 Task: Learn more about a business.
Action: Mouse moved to (931, 123)
Screenshot: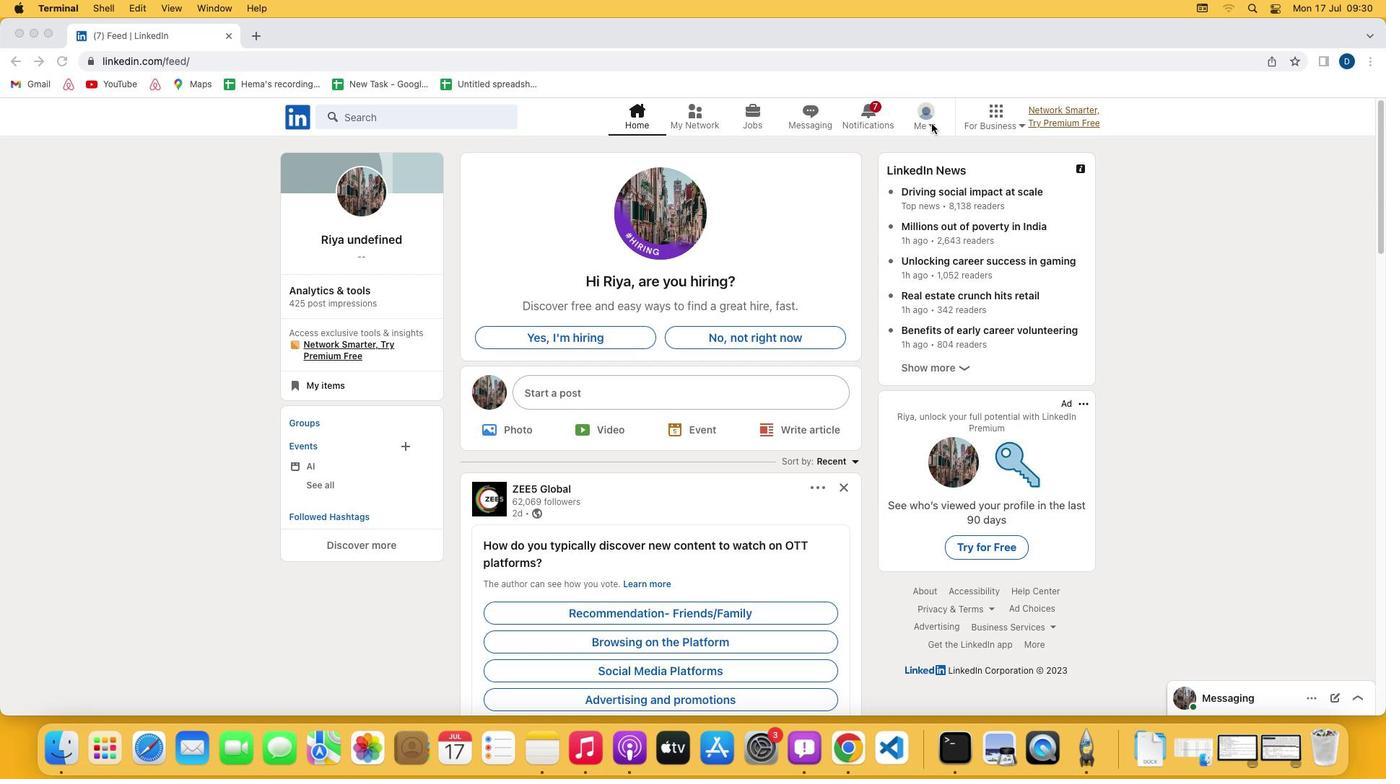 
Action: Mouse pressed left at (931, 123)
Screenshot: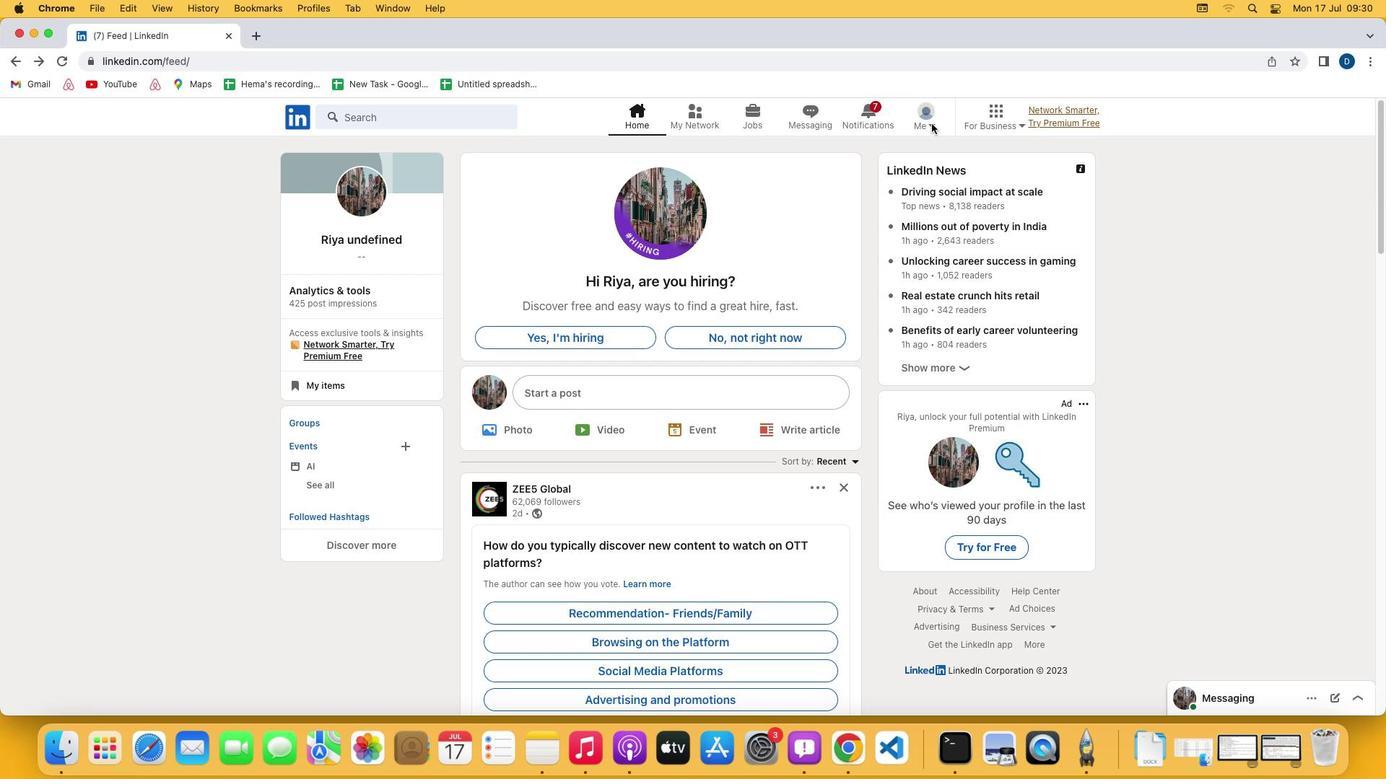 
Action: Mouse pressed left at (931, 123)
Screenshot: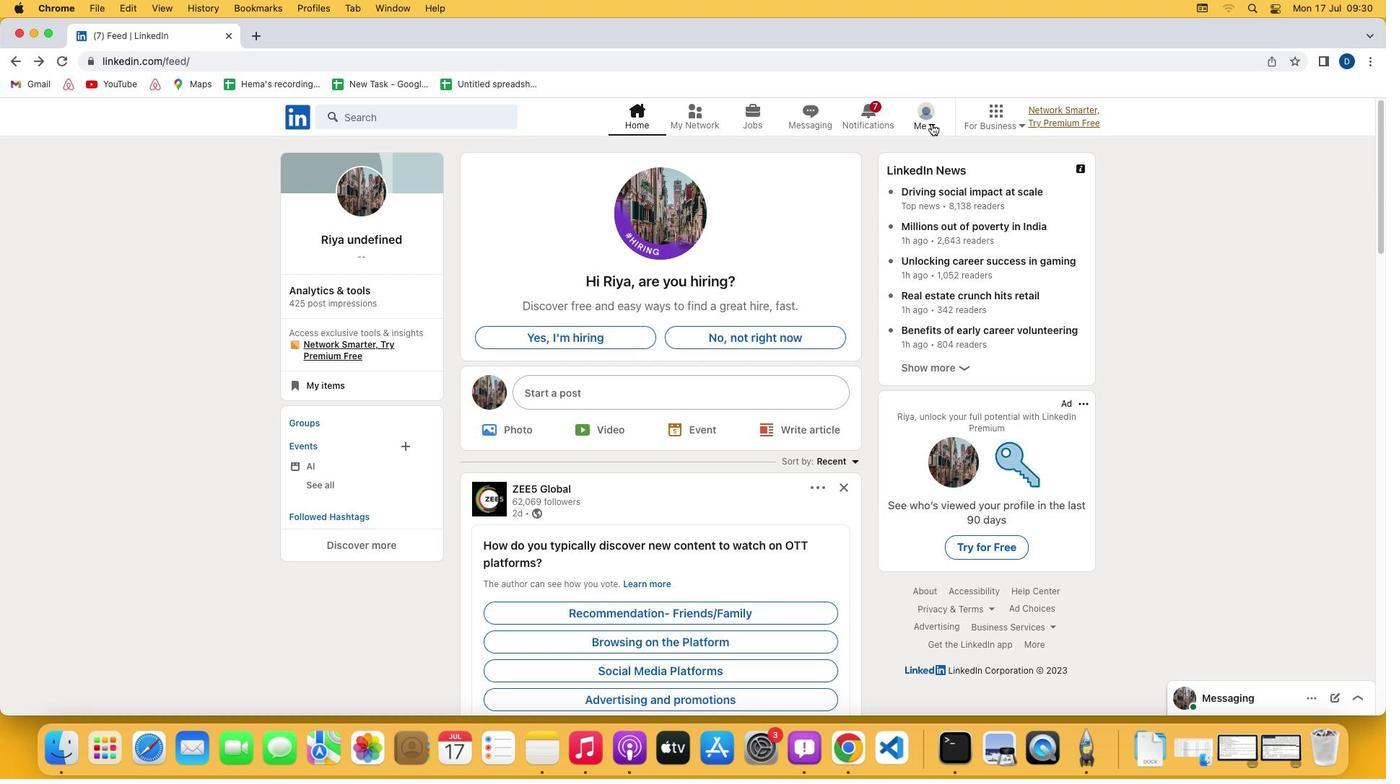 
Action: Mouse moved to (800, 272)
Screenshot: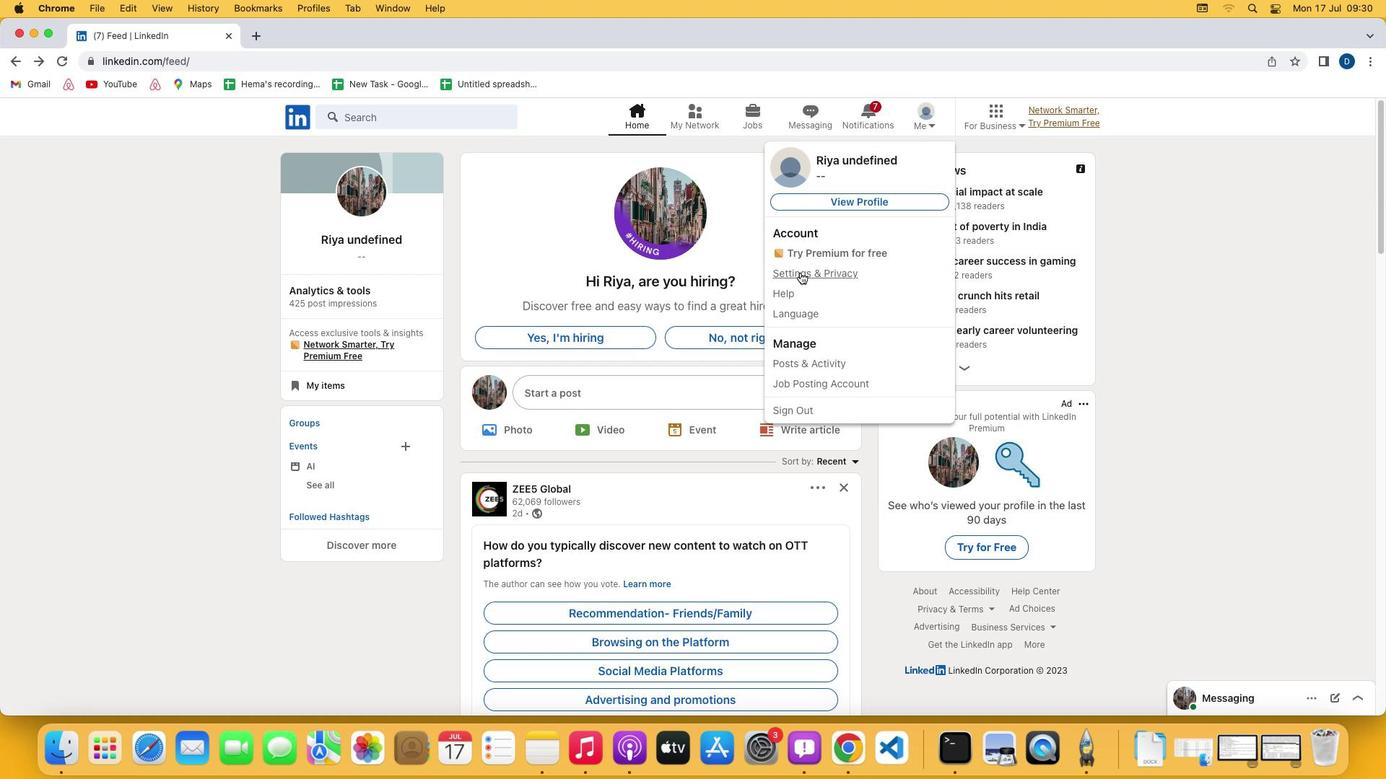 
Action: Mouse pressed left at (800, 272)
Screenshot: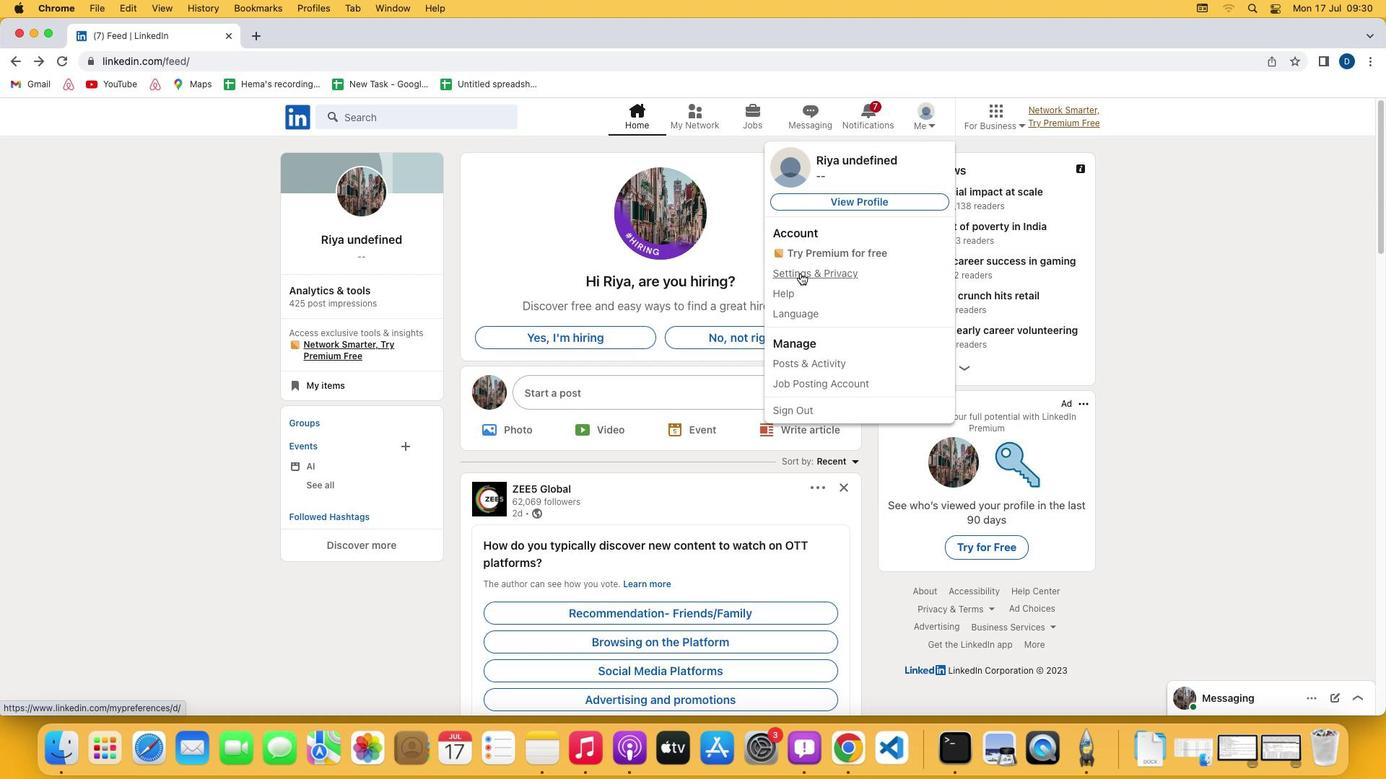 
Action: Mouse moved to (726, 459)
Screenshot: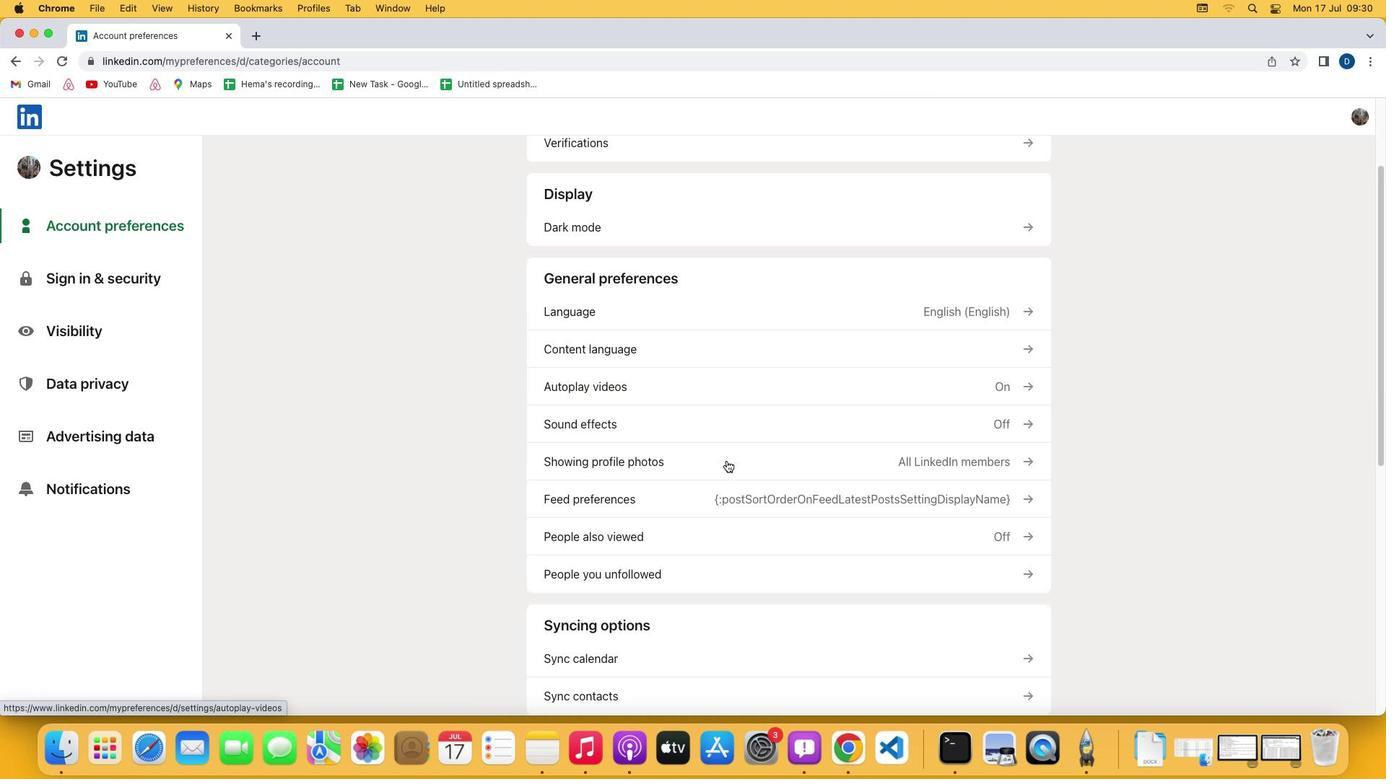 
Action: Mouse scrolled (726, 459) with delta (0, 0)
Screenshot: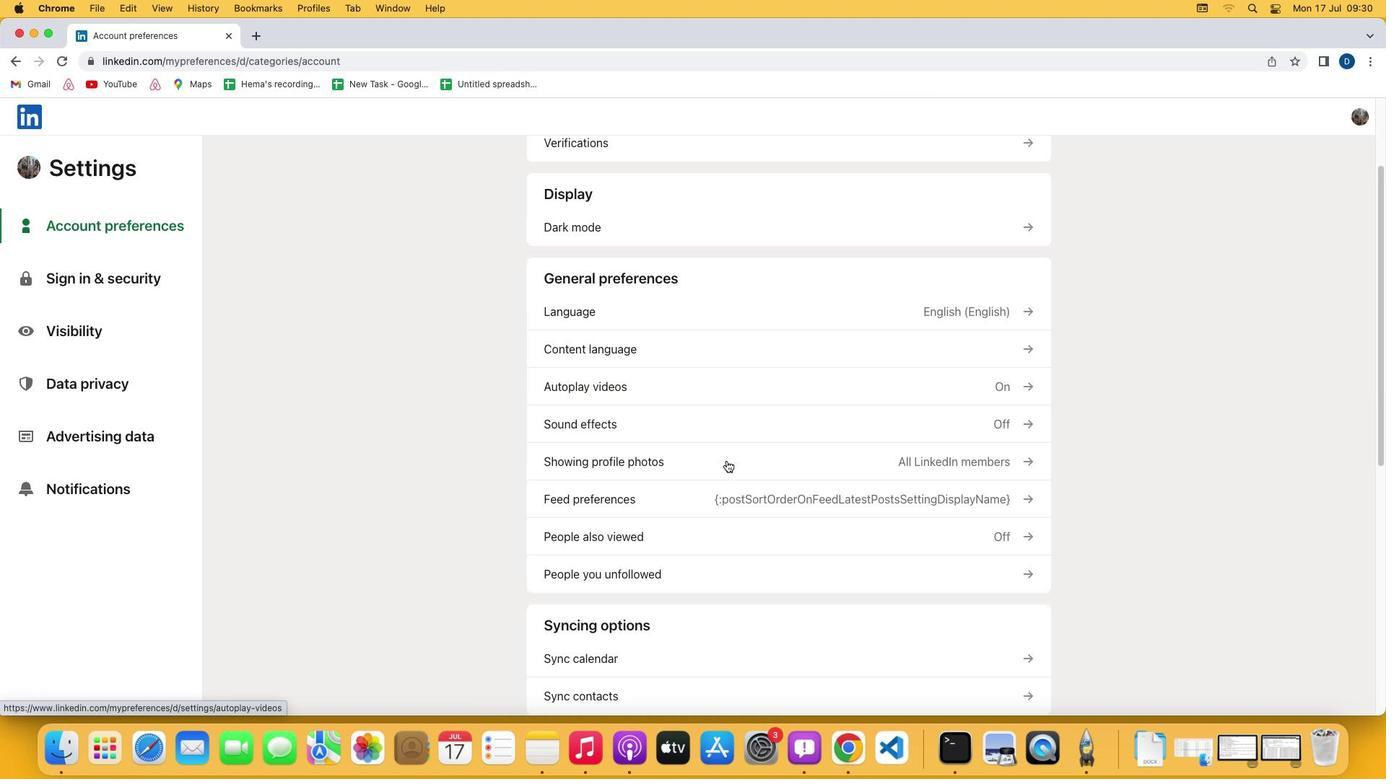 
Action: Mouse moved to (726, 459)
Screenshot: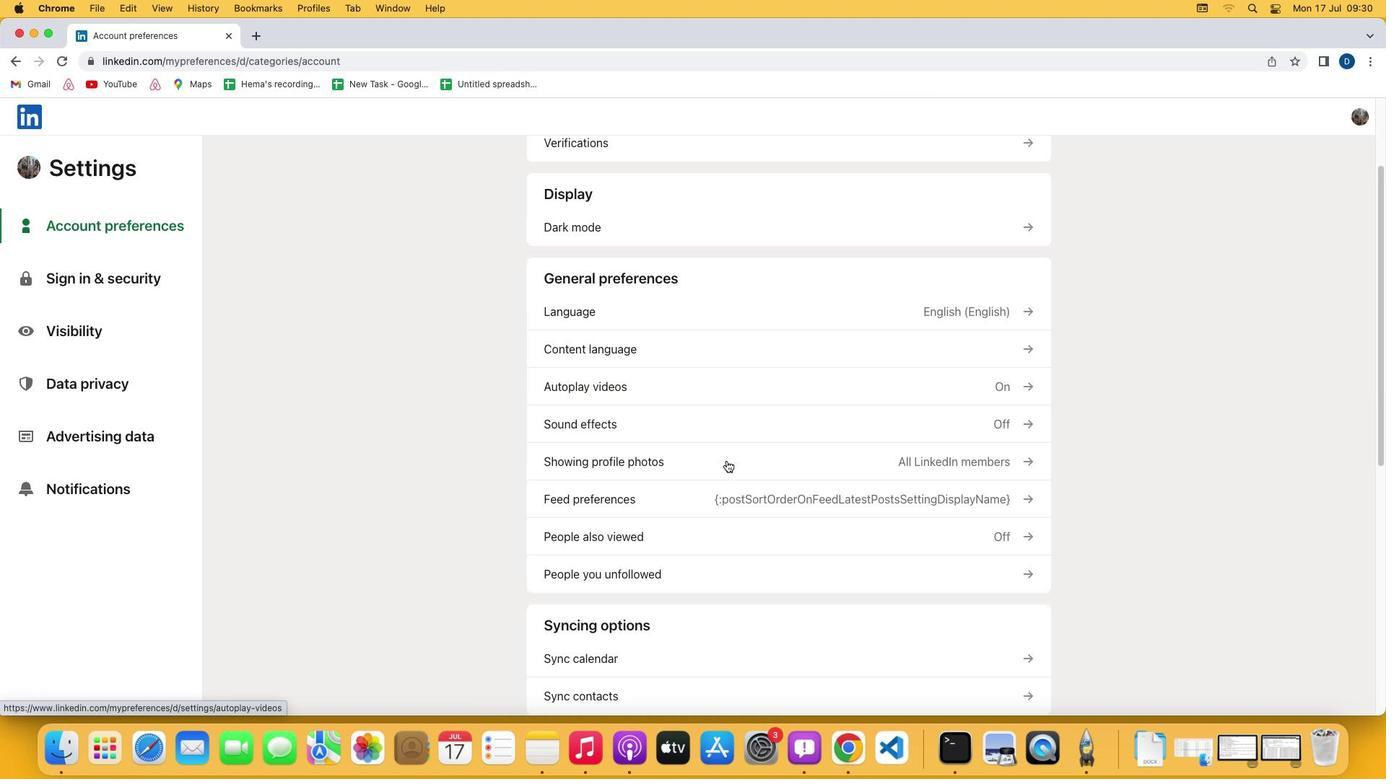 
Action: Mouse scrolled (726, 459) with delta (0, 0)
Screenshot: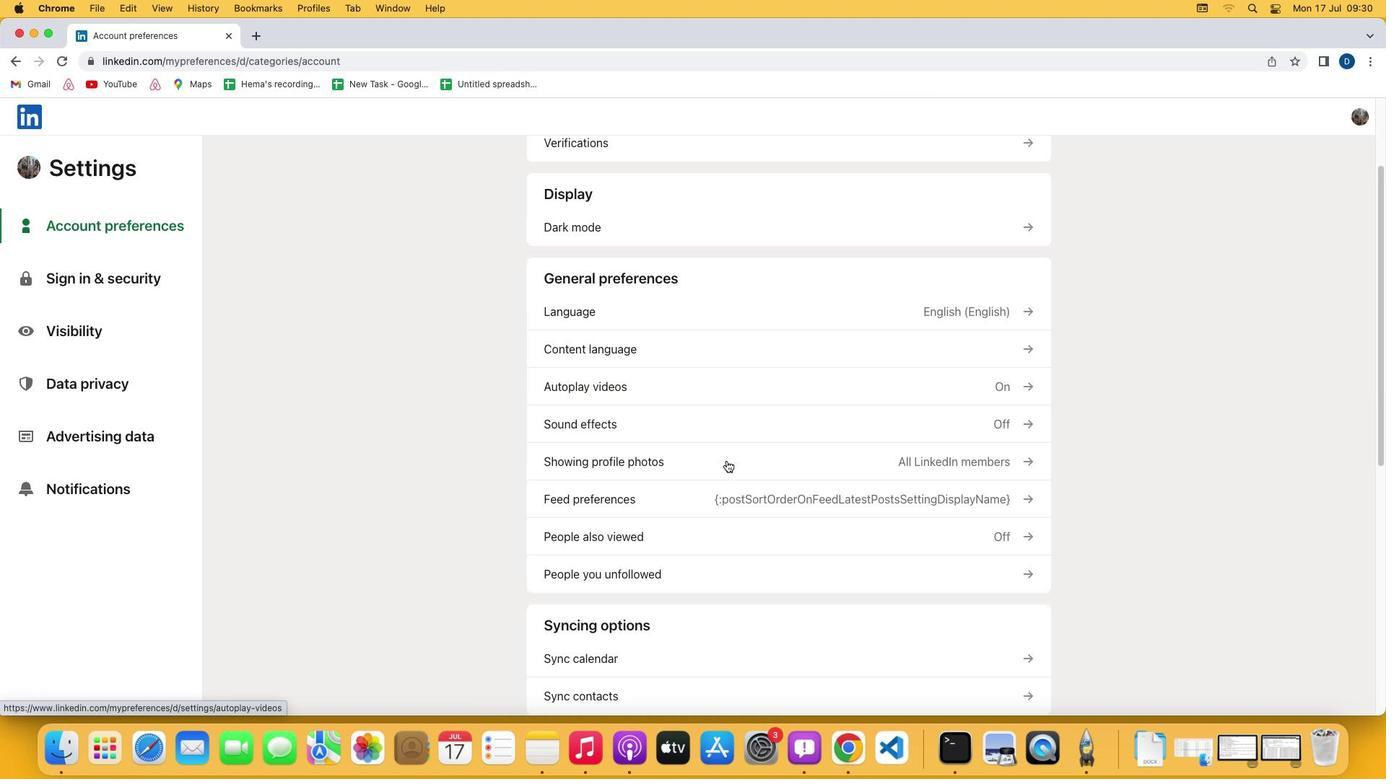
Action: Mouse scrolled (726, 459) with delta (0, -2)
Screenshot: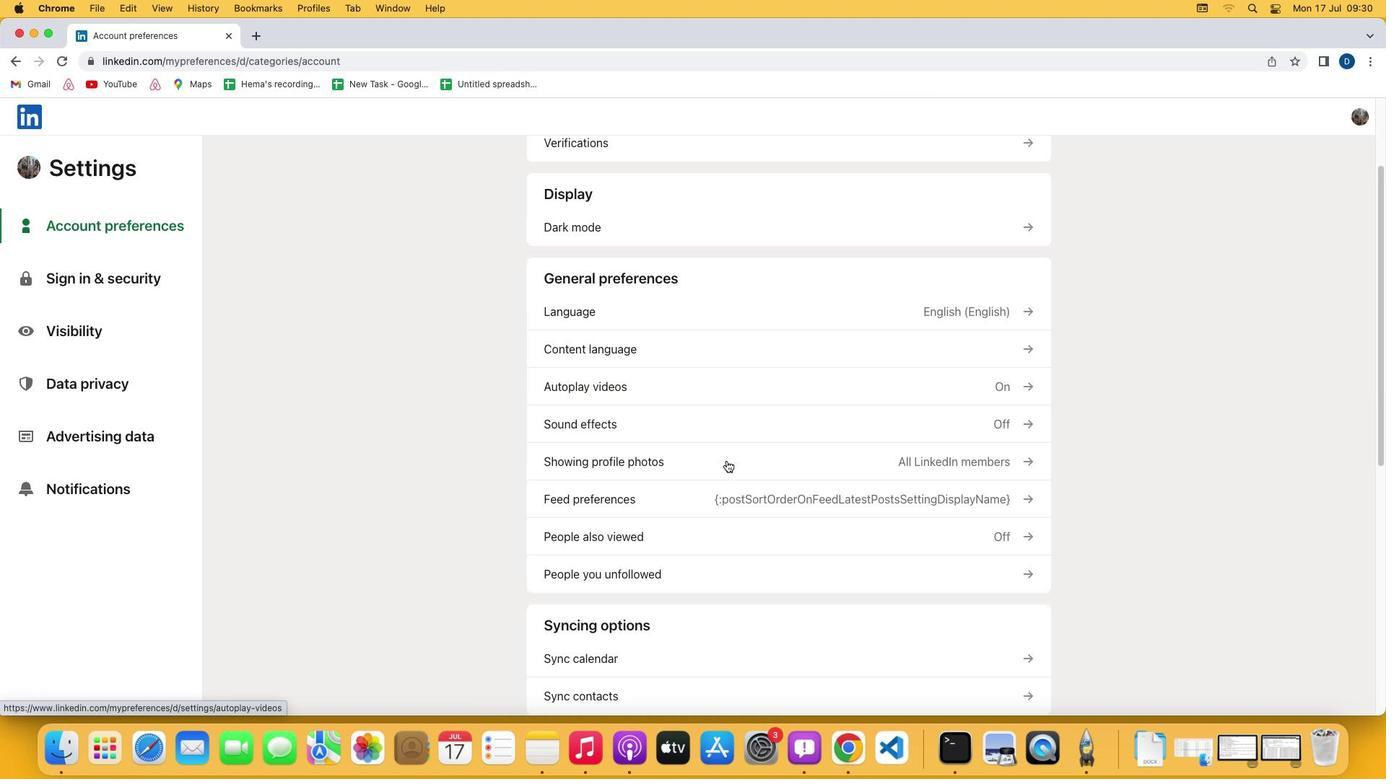 
Action: Mouse scrolled (726, 459) with delta (0, -3)
Screenshot: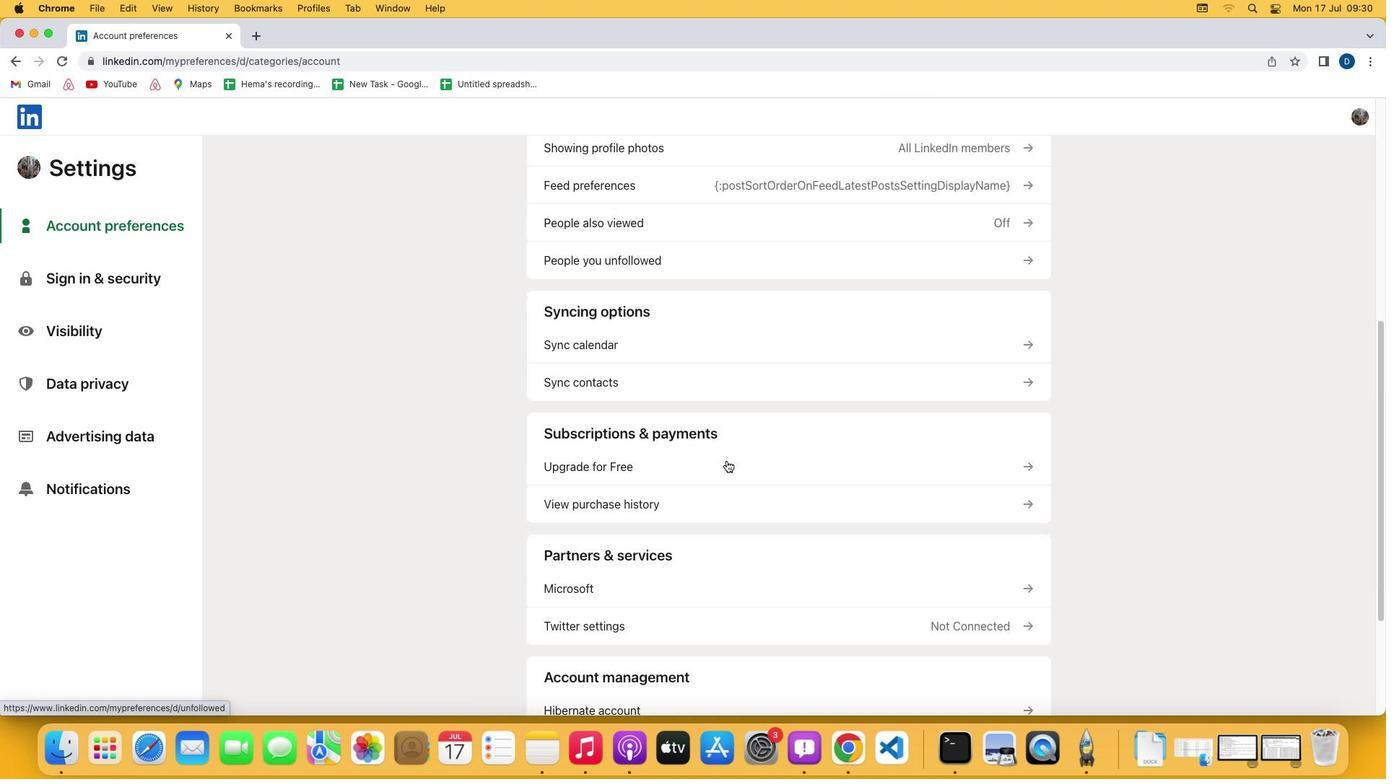 
Action: Mouse moved to (725, 460)
Screenshot: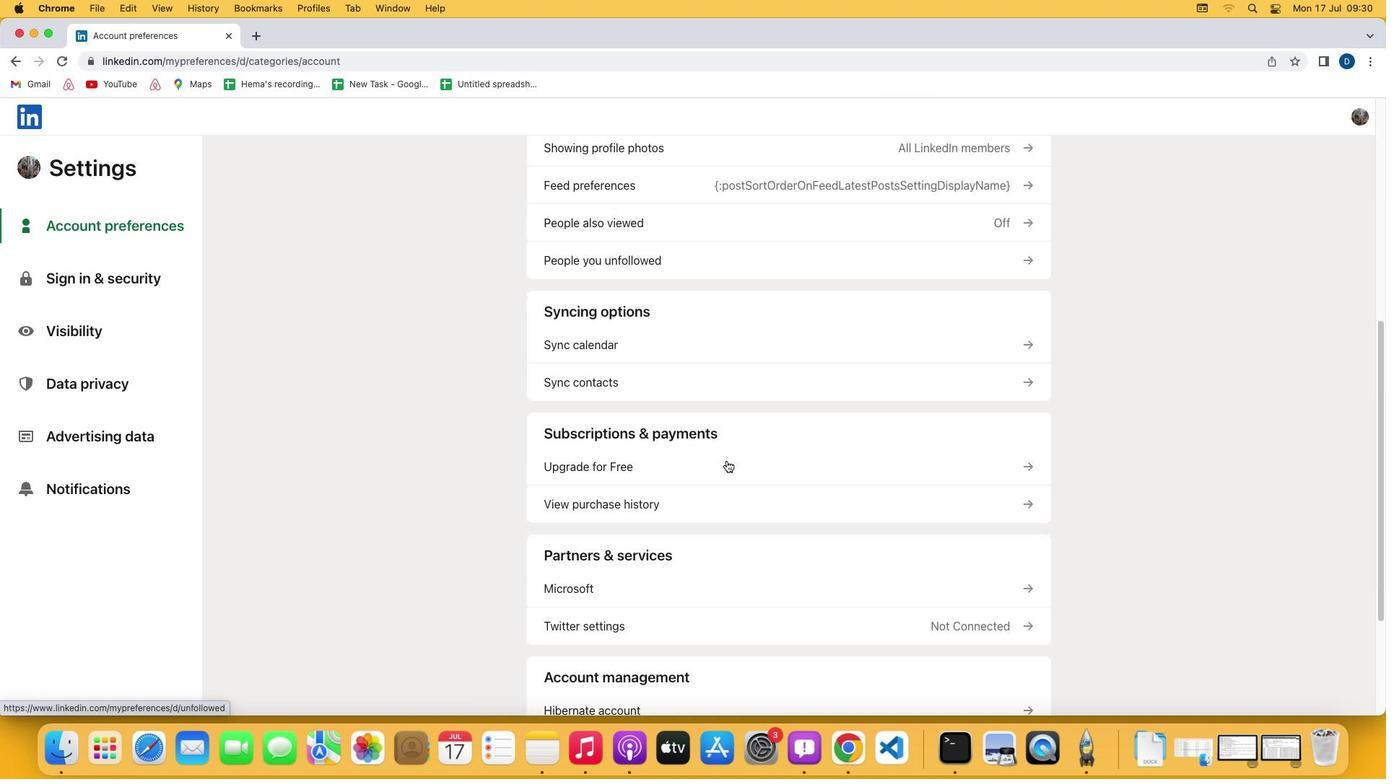
Action: Mouse scrolled (725, 460) with delta (0, -4)
Screenshot: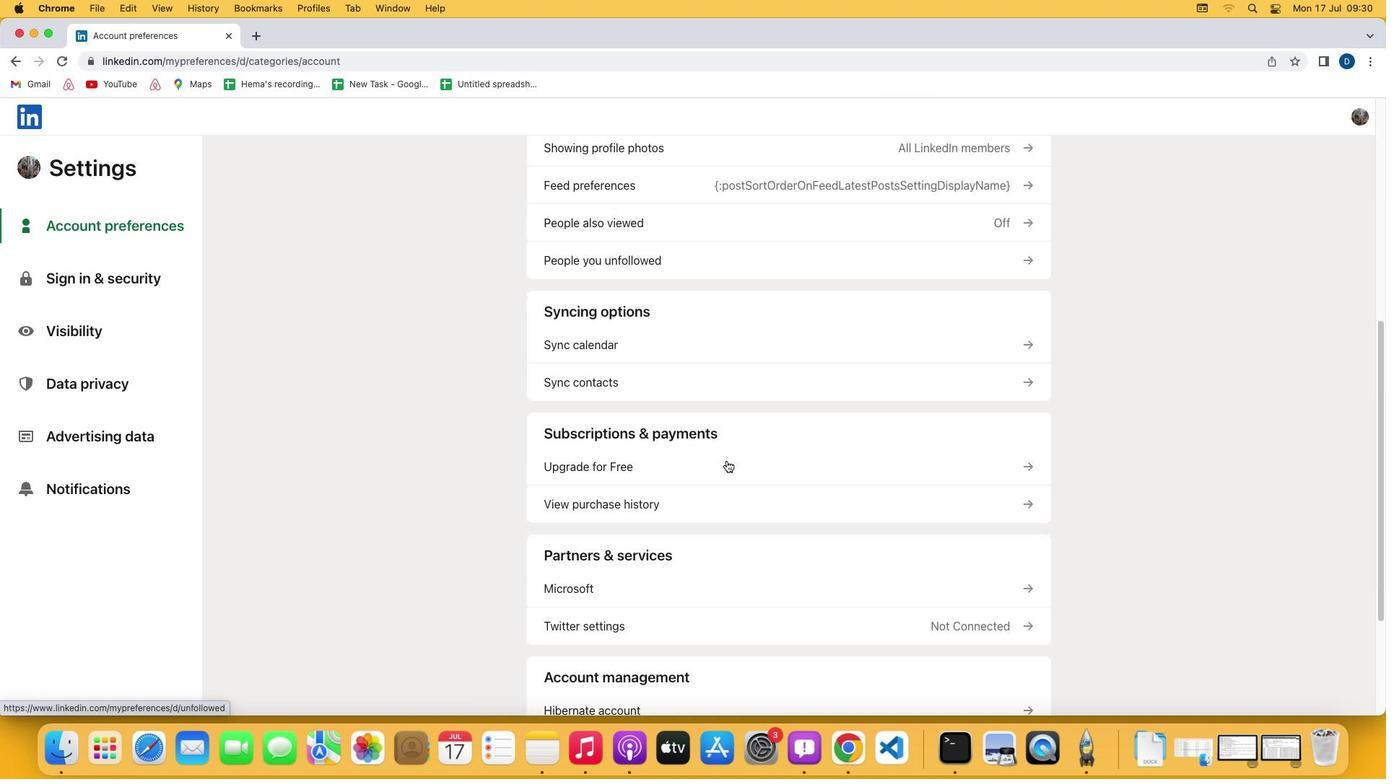 
Action: Mouse moved to (725, 460)
Screenshot: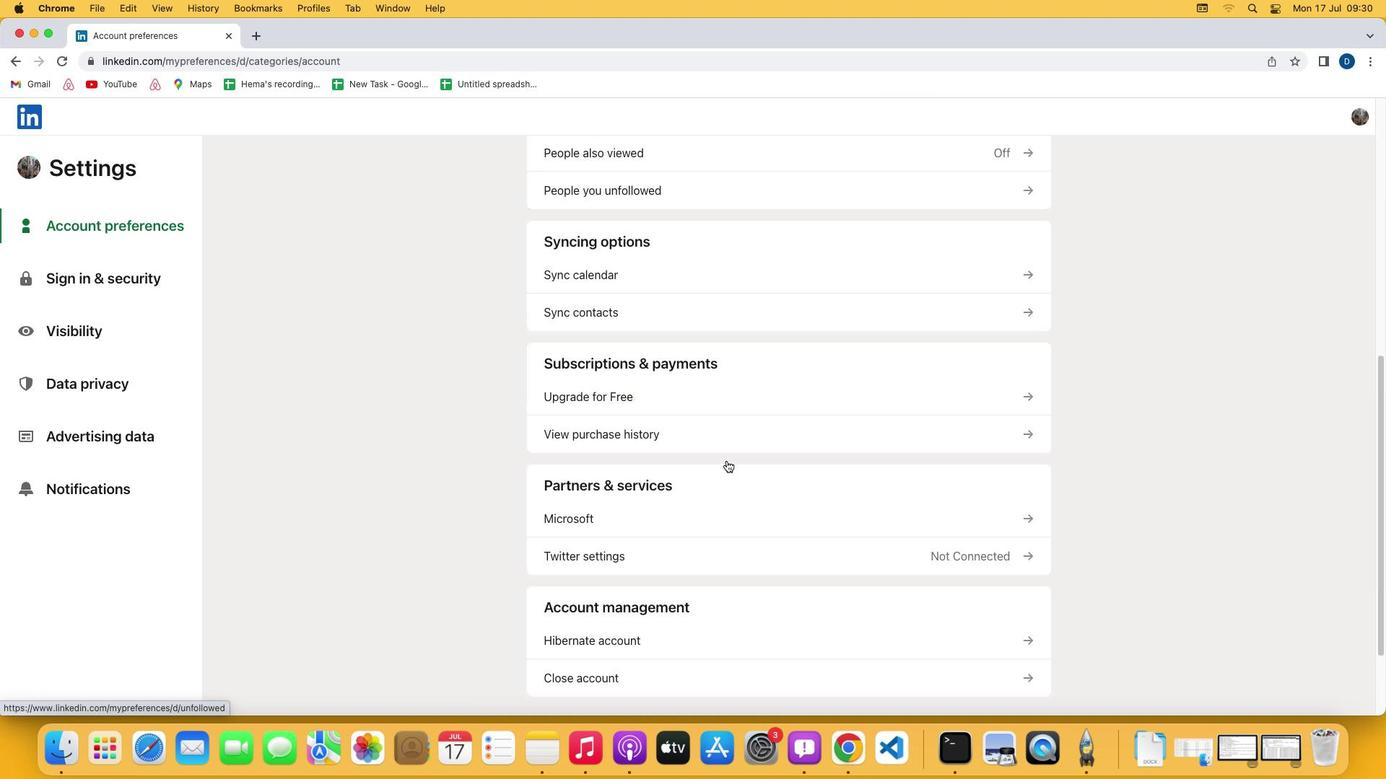 
Action: Mouse scrolled (725, 460) with delta (0, 0)
Screenshot: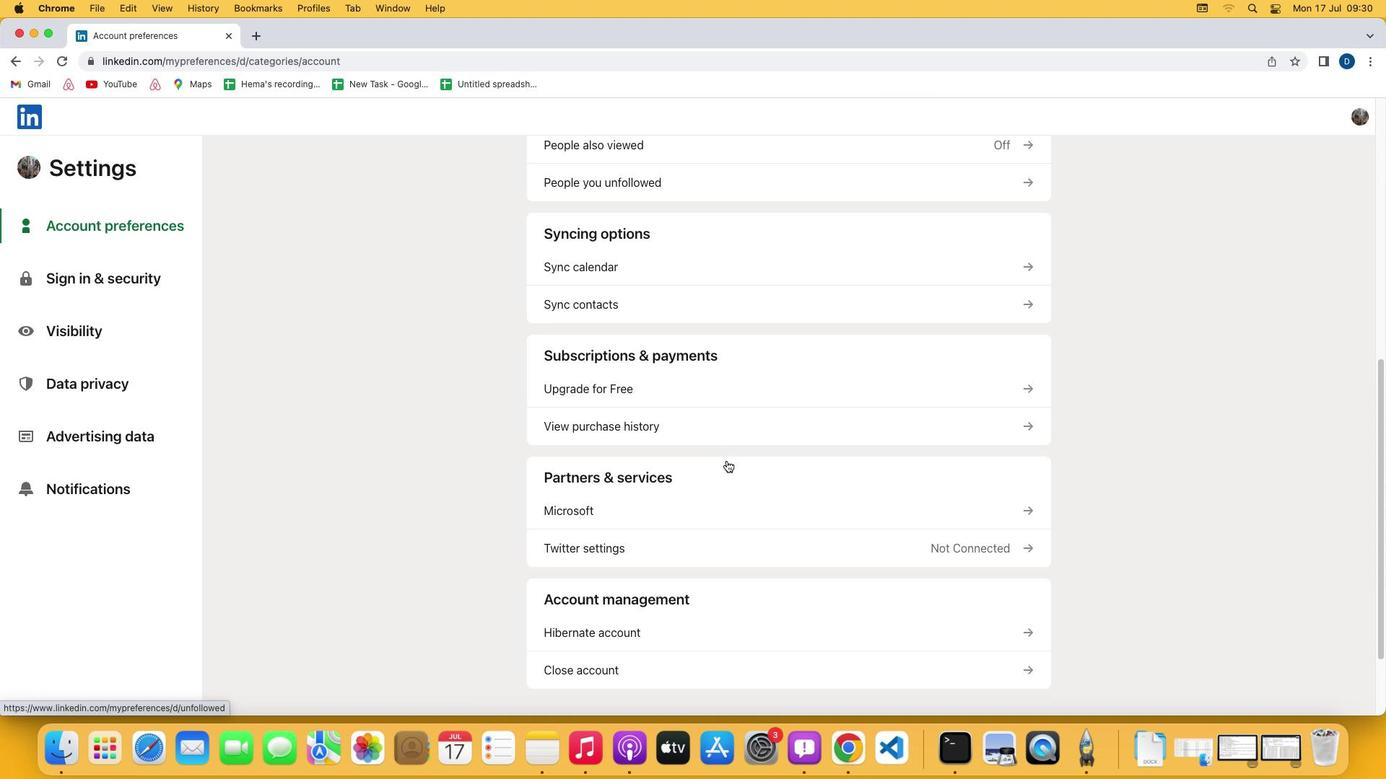 
Action: Mouse scrolled (725, 460) with delta (0, 0)
Screenshot: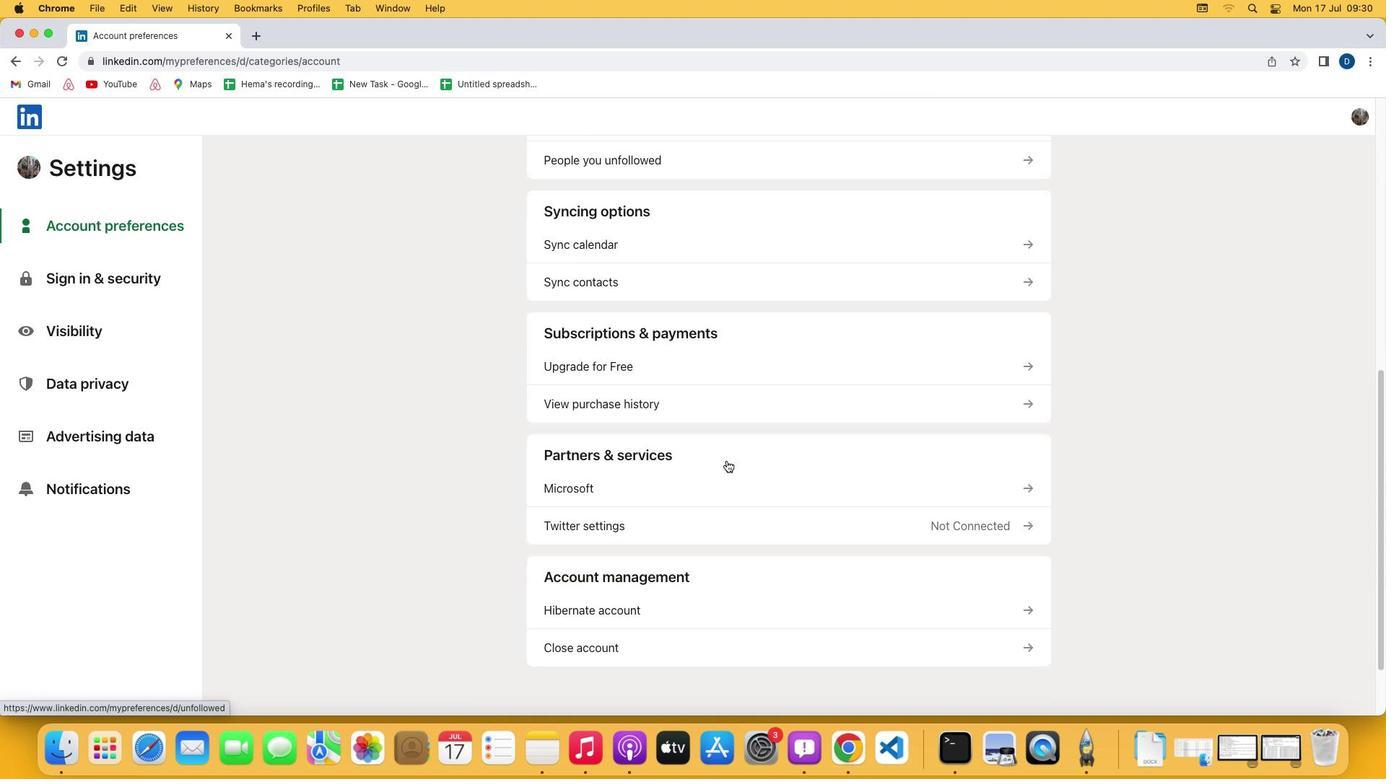 
Action: Mouse scrolled (725, 460) with delta (0, -2)
Screenshot: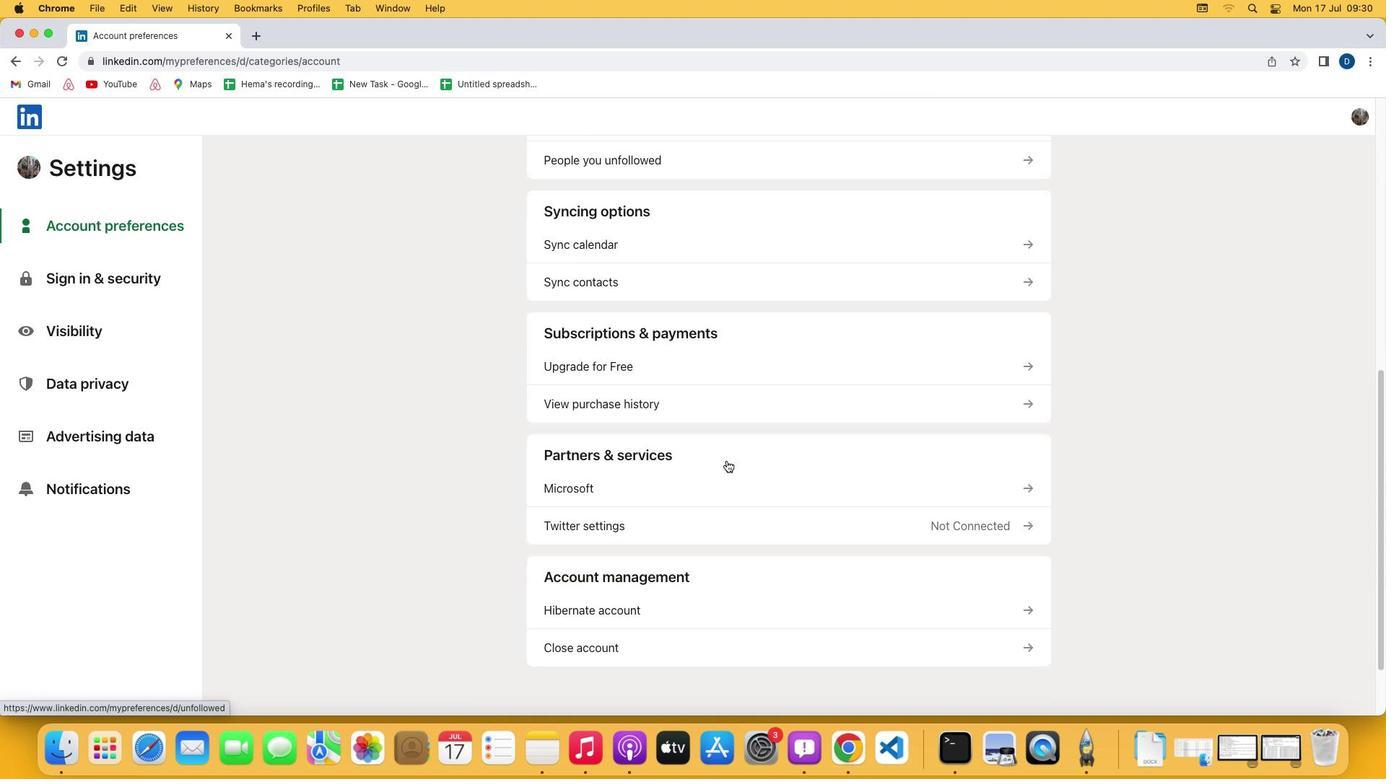 
Action: Mouse scrolled (725, 460) with delta (0, -3)
Screenshot: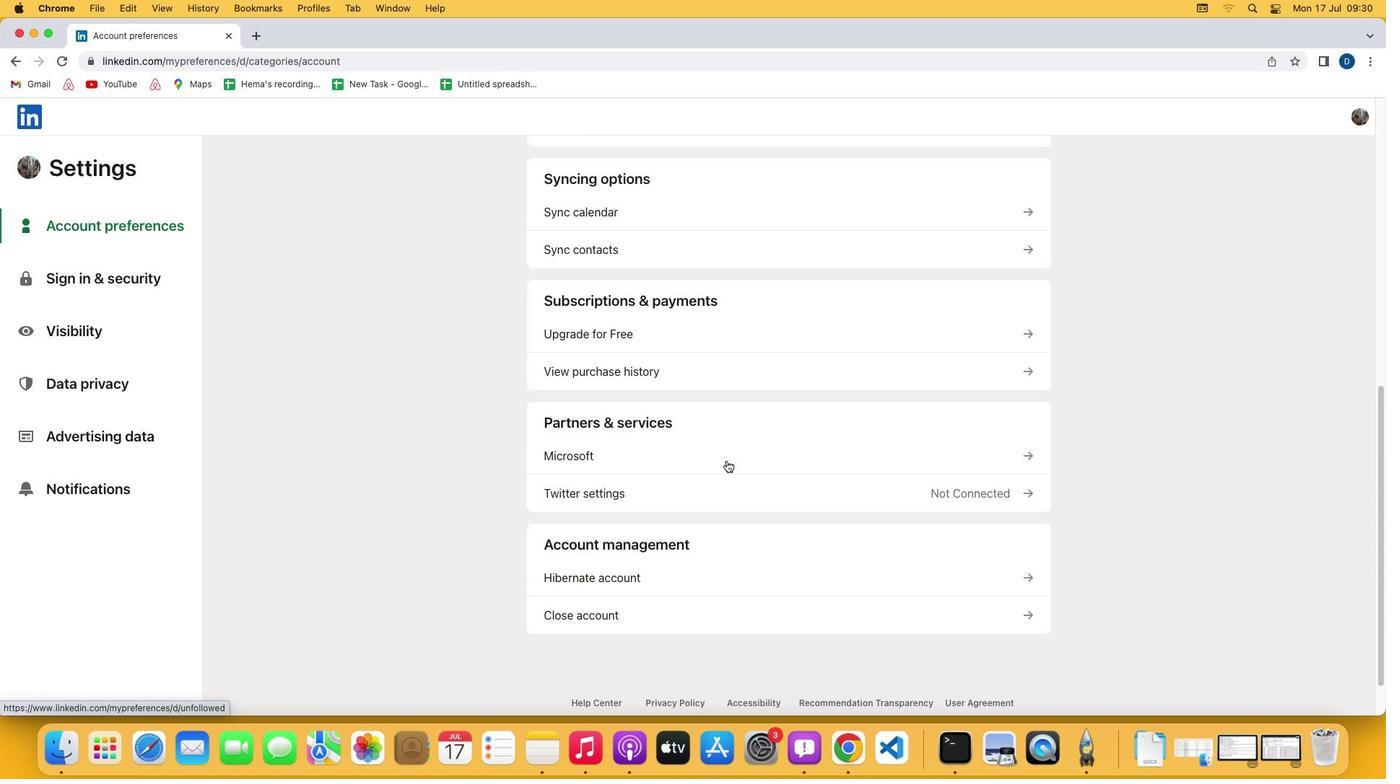 
Action: Mouse moved to (638, 278)
Screenshot: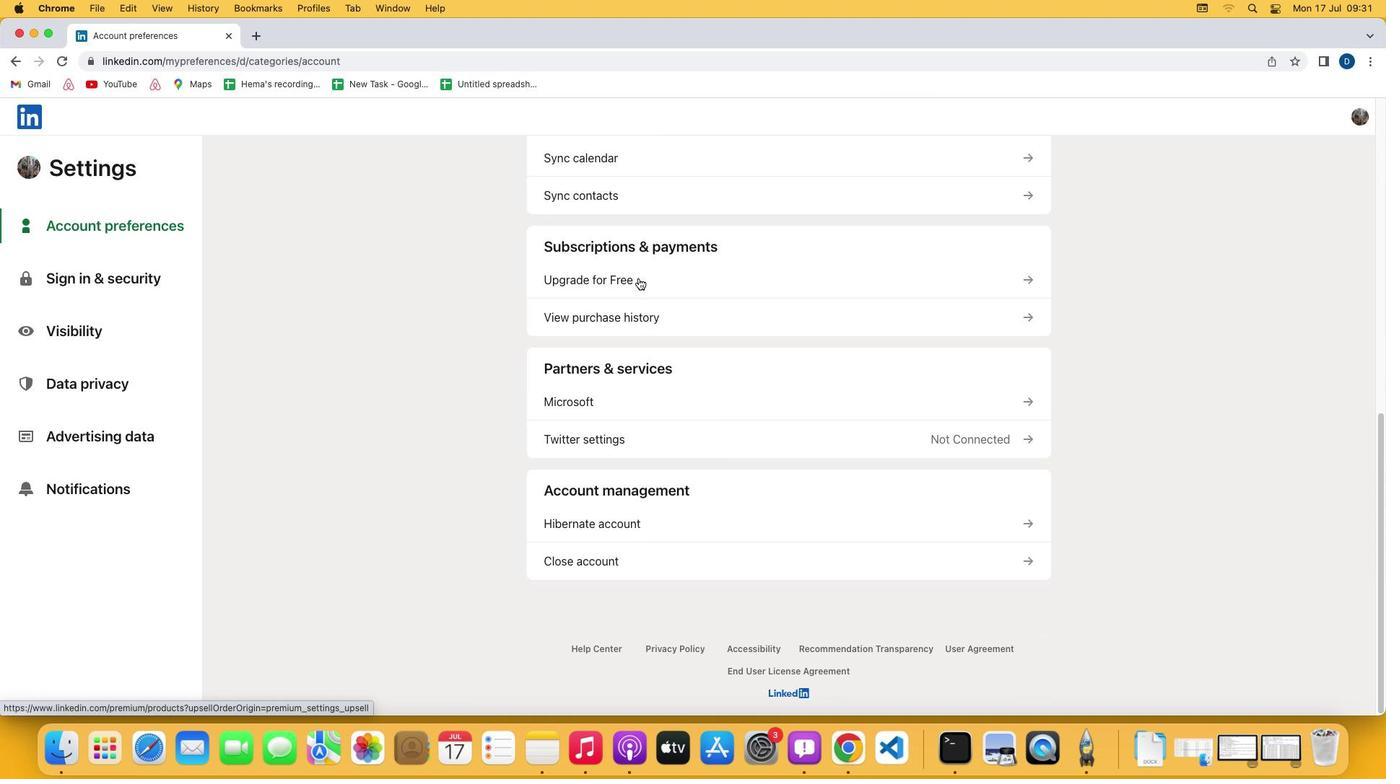 
Action: Mouse pressed left at (638, 278)
Screenshot: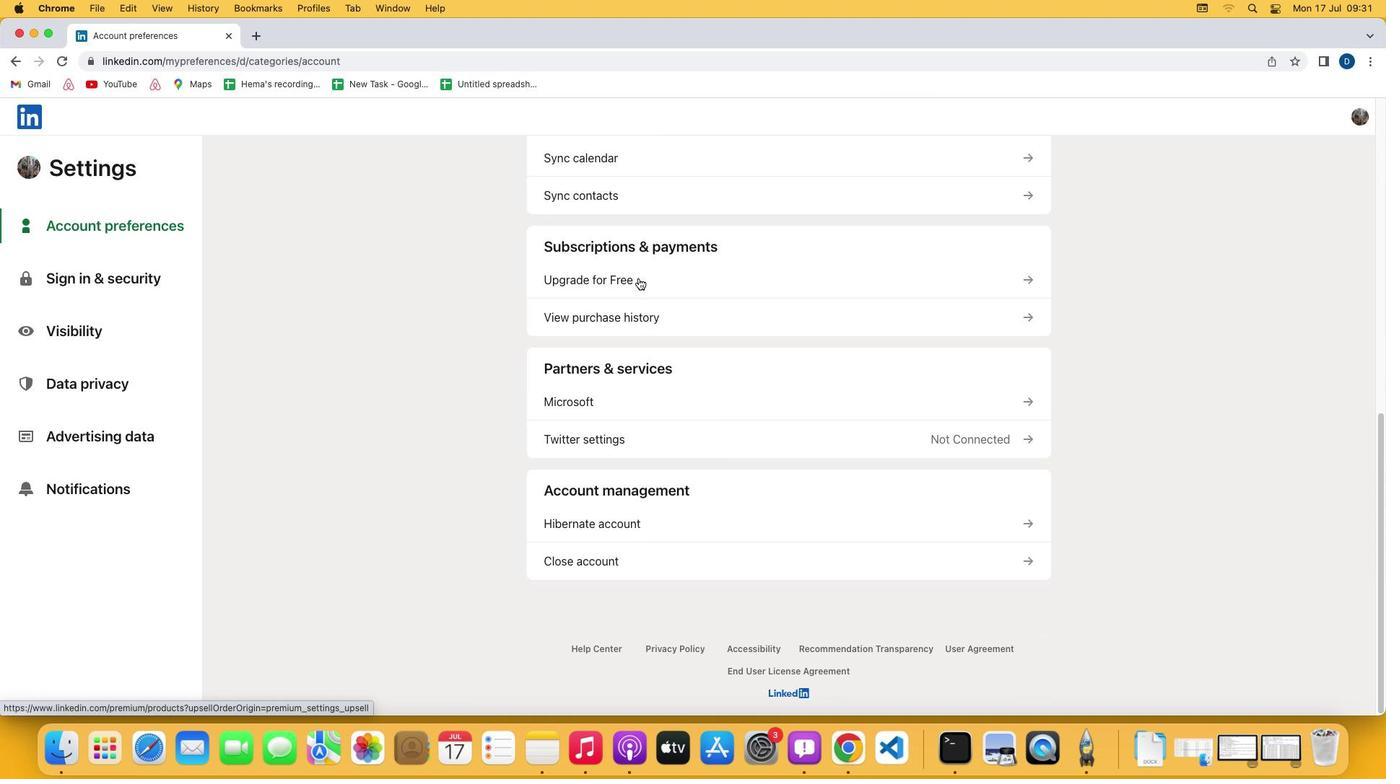 
Action: Mouse moved to (561, 387)
Screenshot: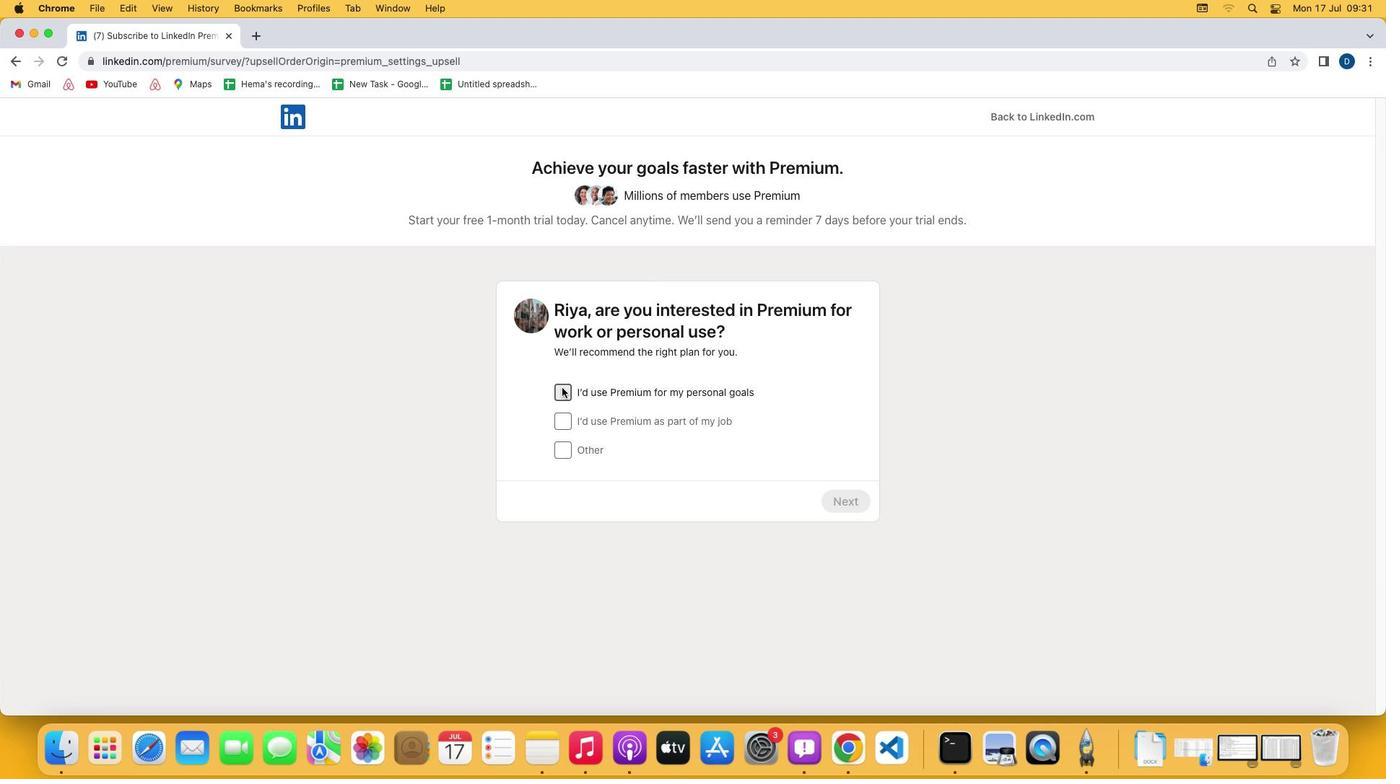
Action: Mouse pressed left at (561, 387)
Screenshot: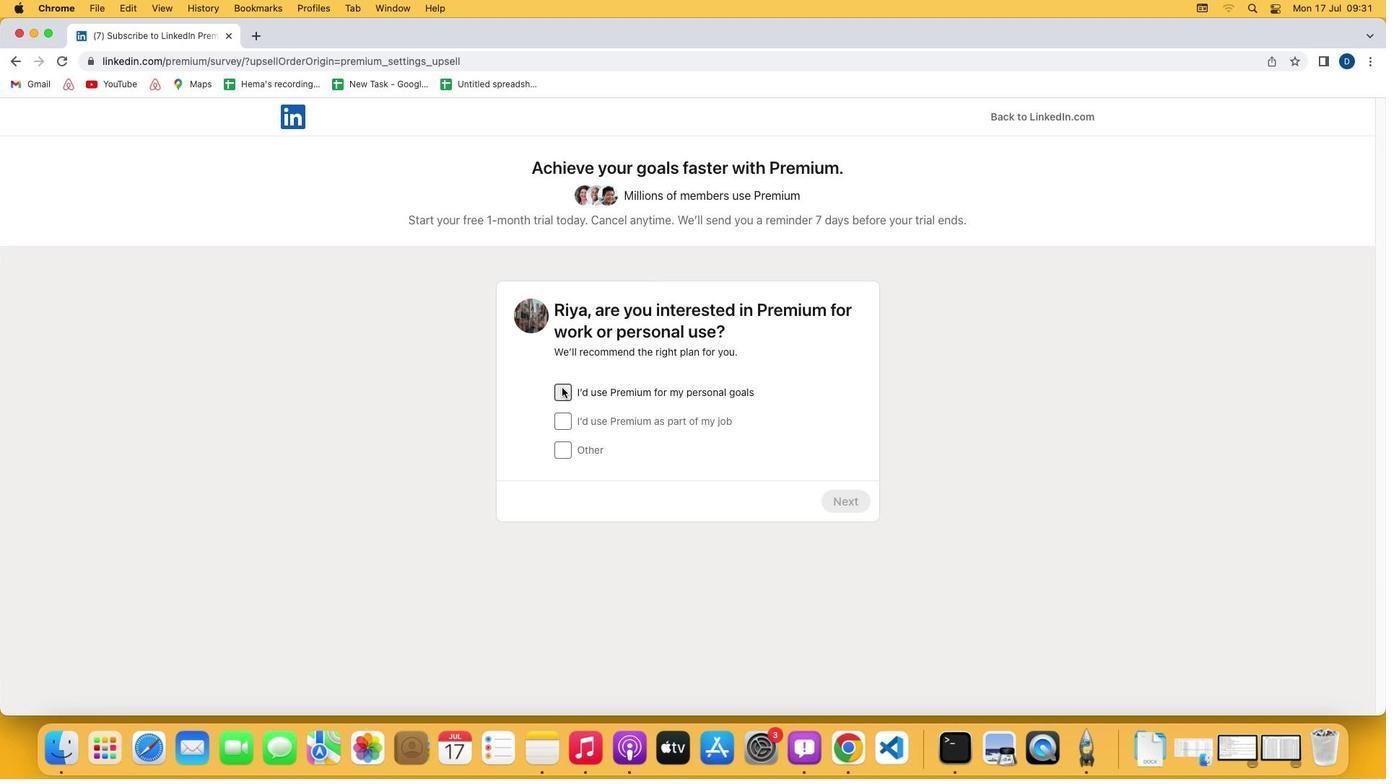 
Action: Mouse moved to (845, 503)
Screenshot: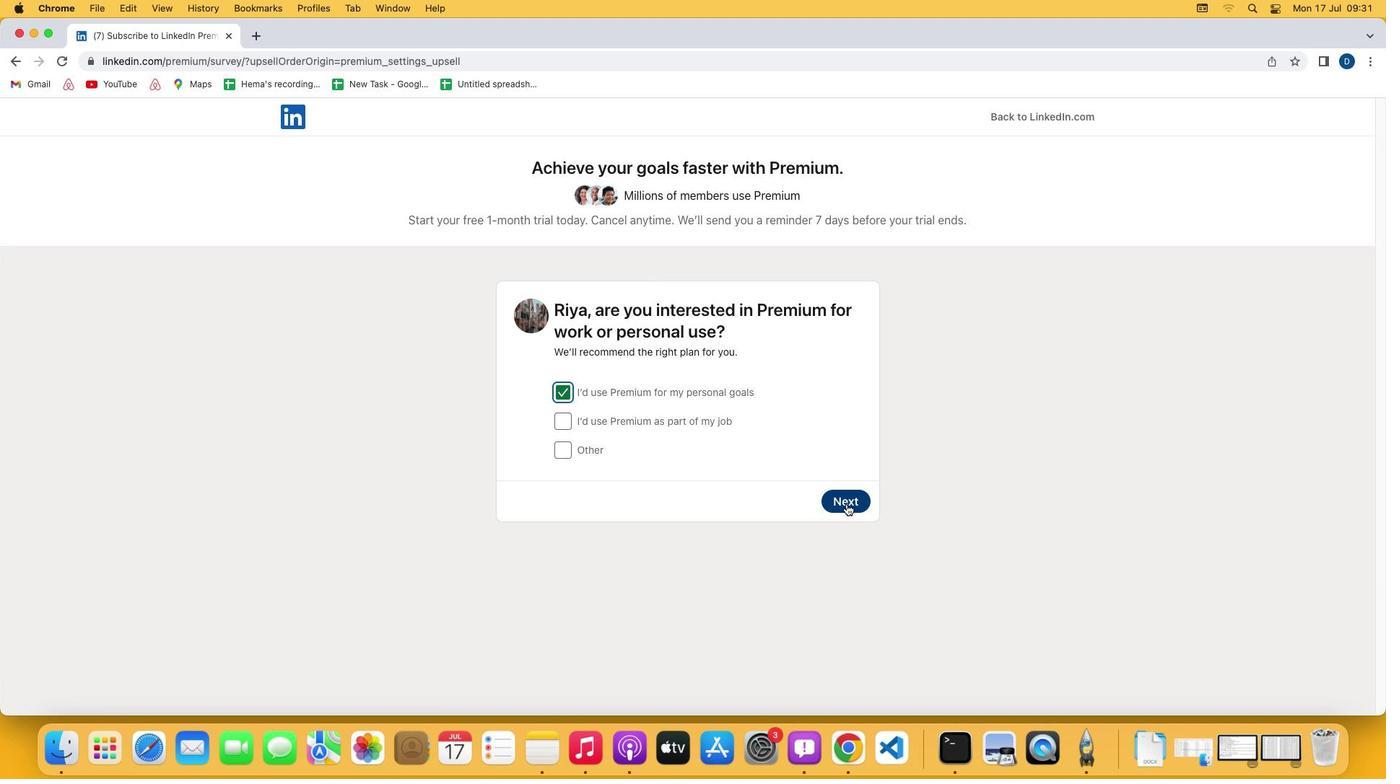 
Action: Mouse pressed left at (845, 503)
Screenshot: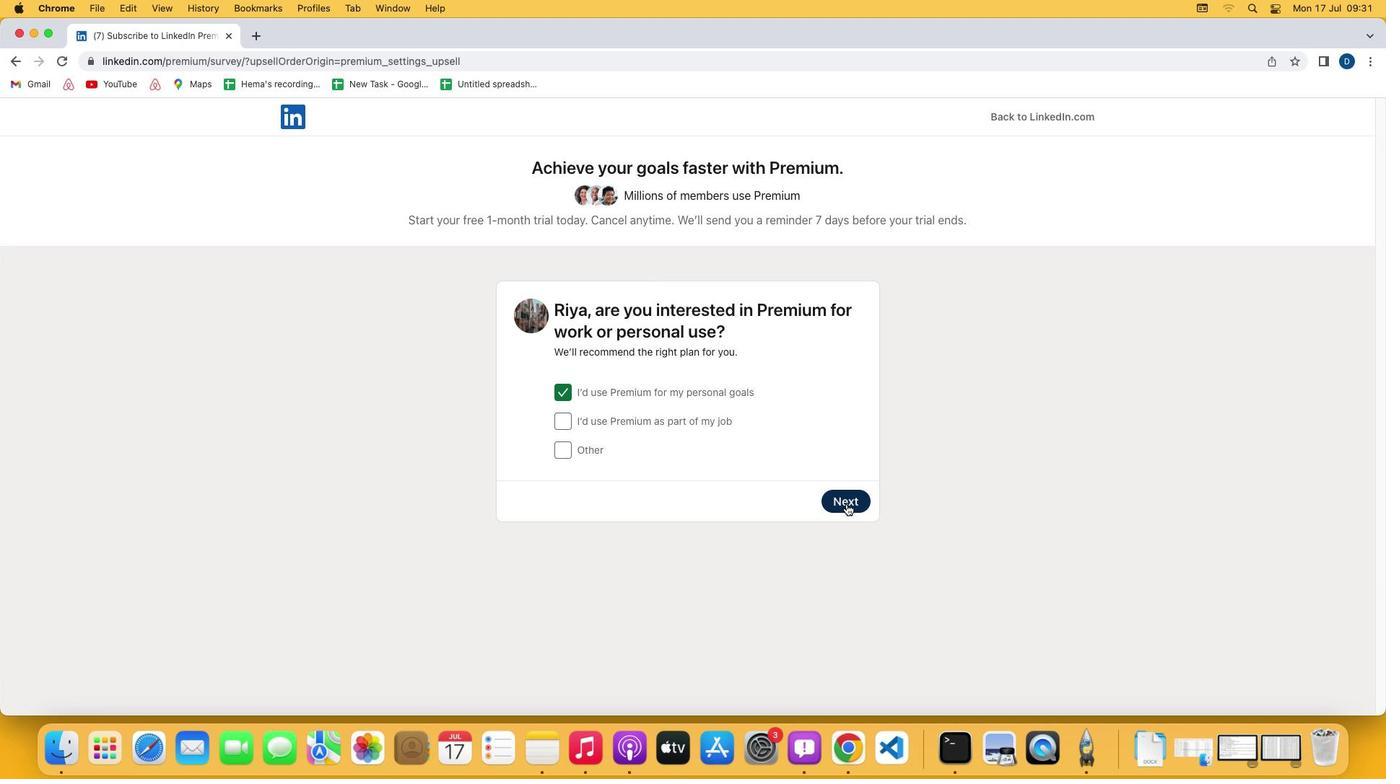
Action: Mouse moved to (556, 450)
Screenshot: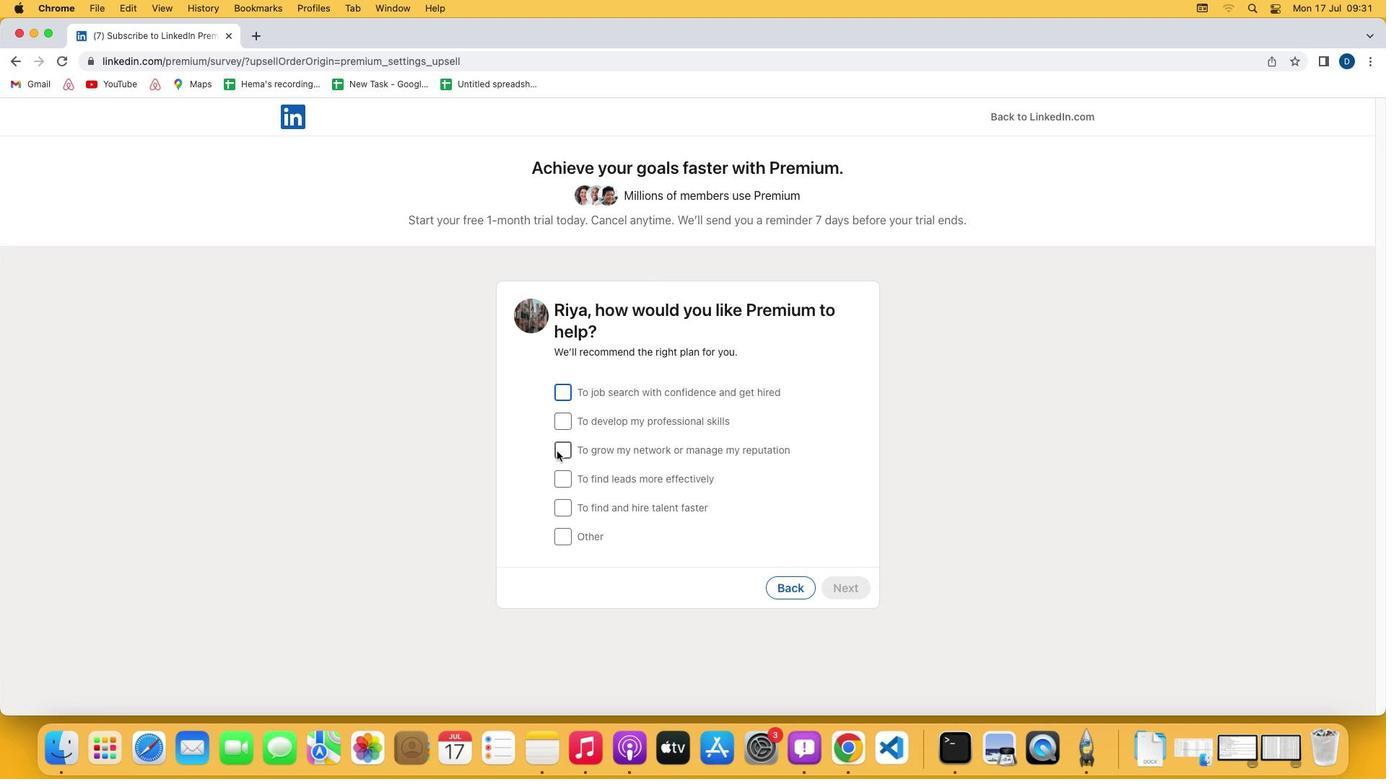
Action: Mouse pressed left at (556, 450)
Screenshot: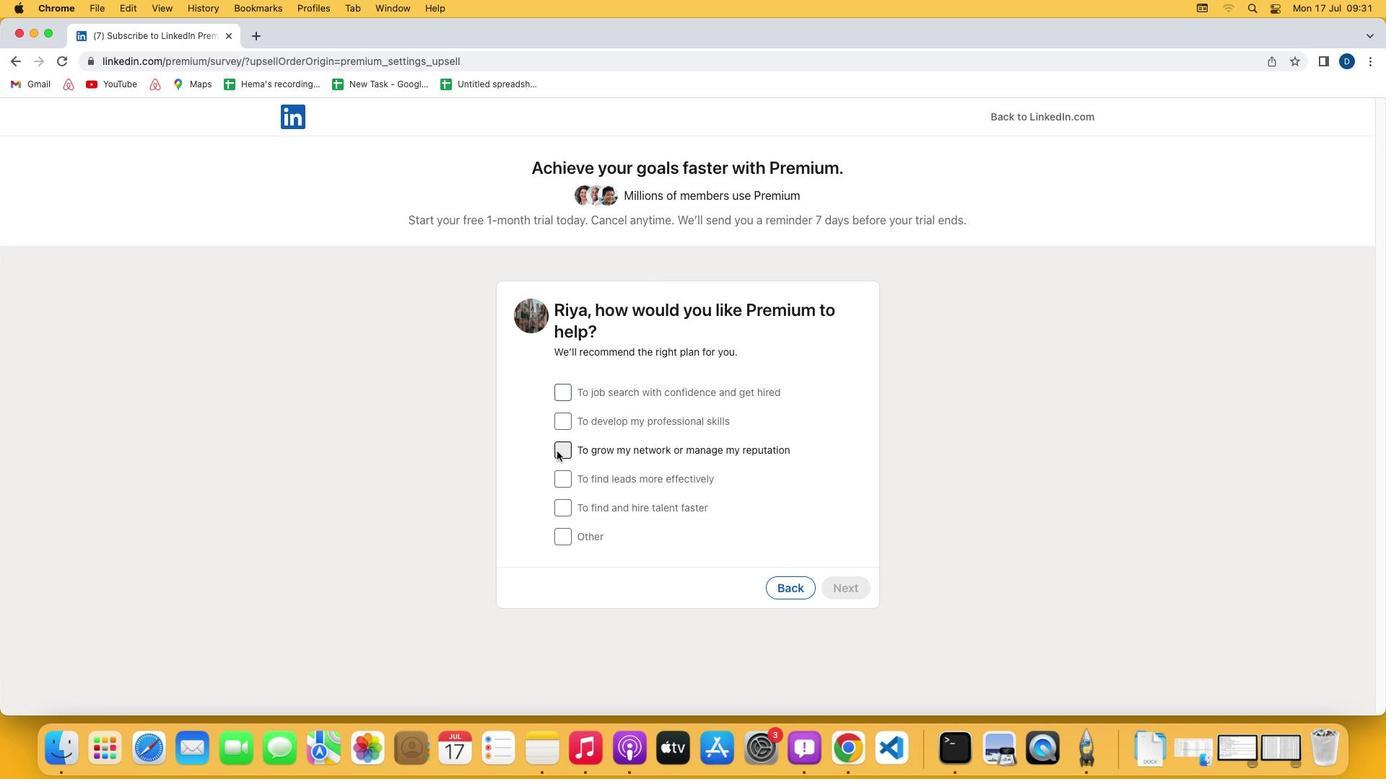 
Action: Mouse moved to (839, 586)
Screenshot: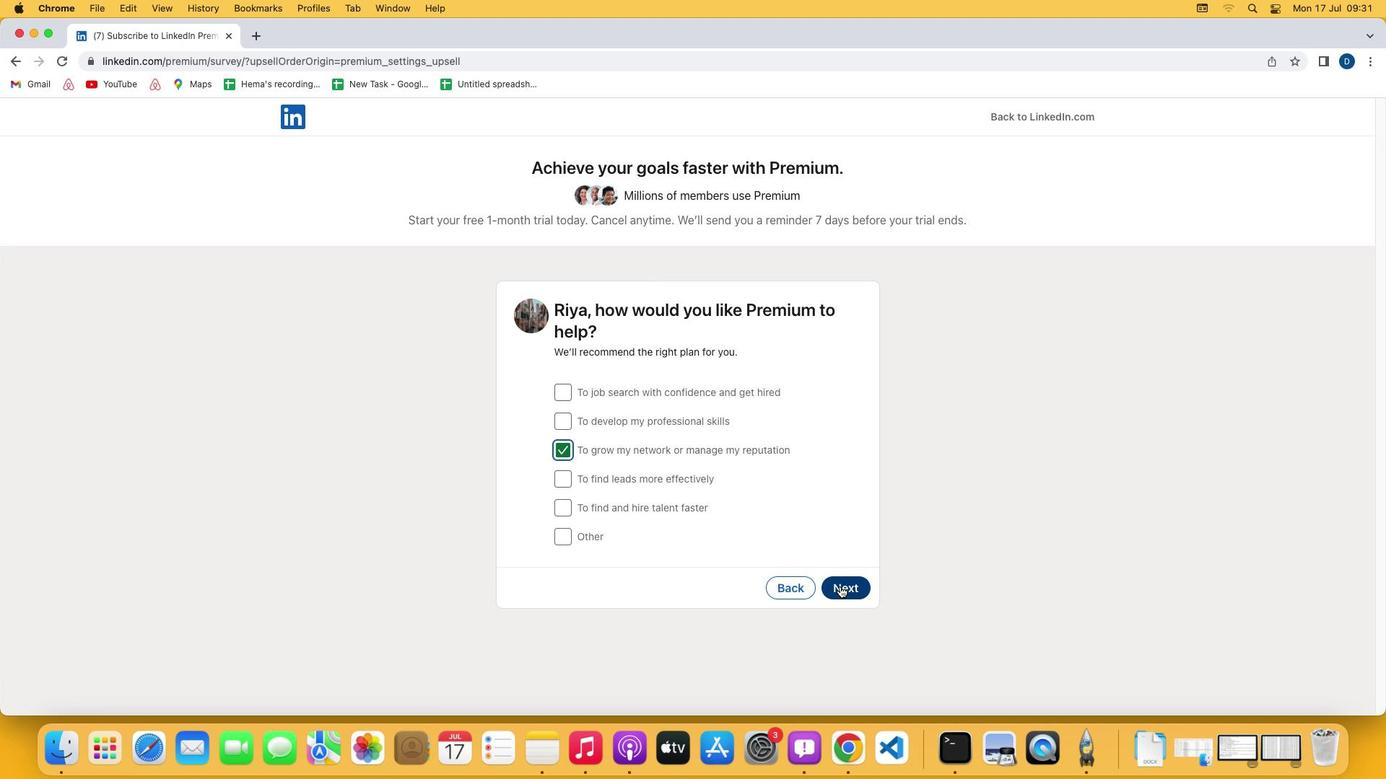 
Action: Mouse pressed left at (839, 586)
Screenshot: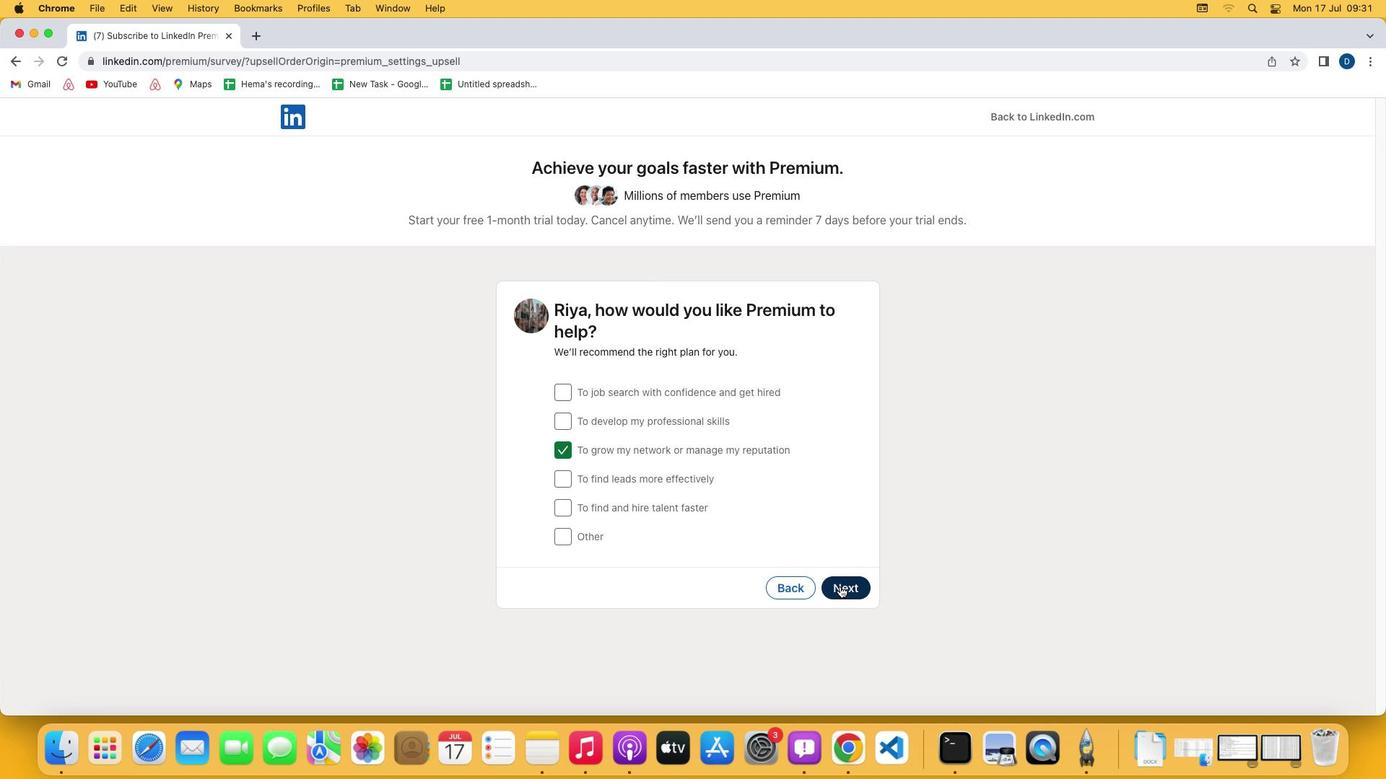 
Action: Mouse moved to (566, 536)
Screenshot: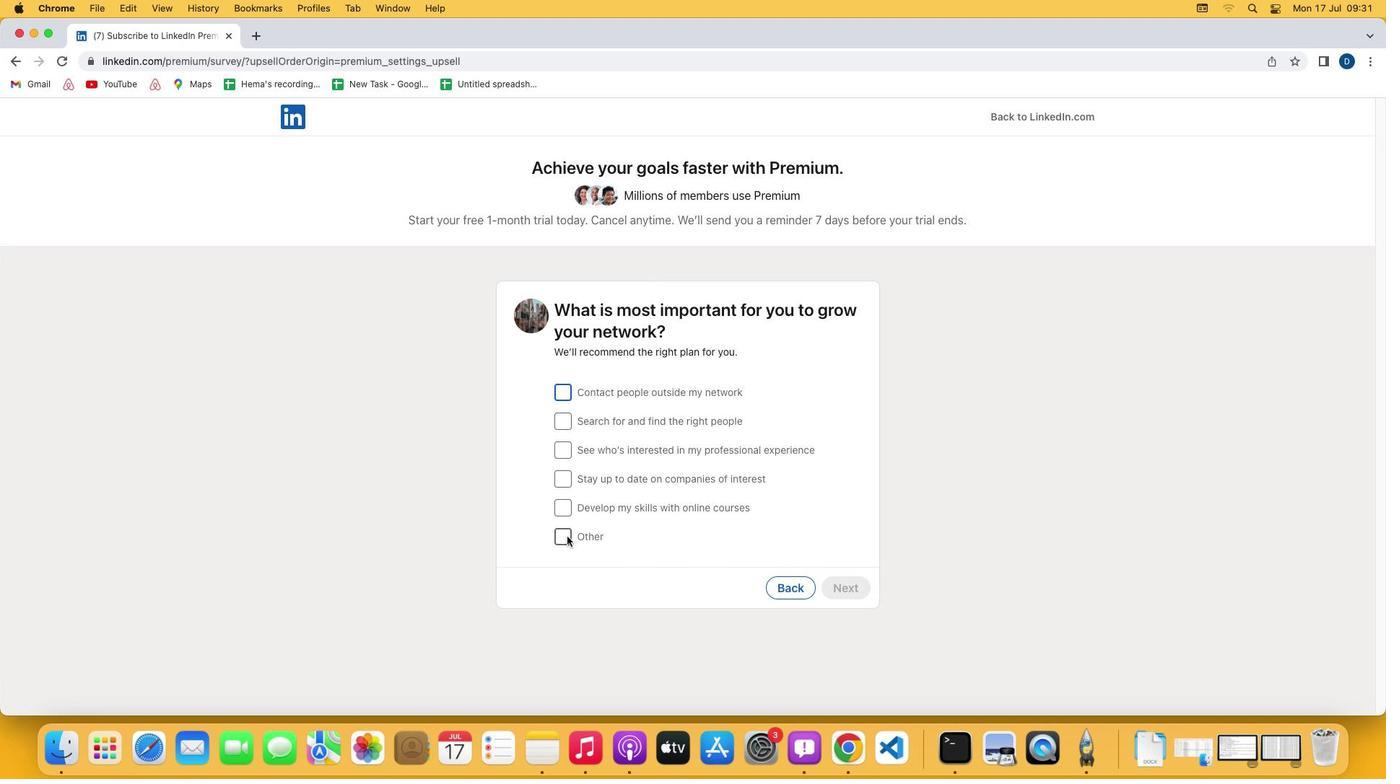 
Action: Mouse pressed left at (566, 536)
Screenshot: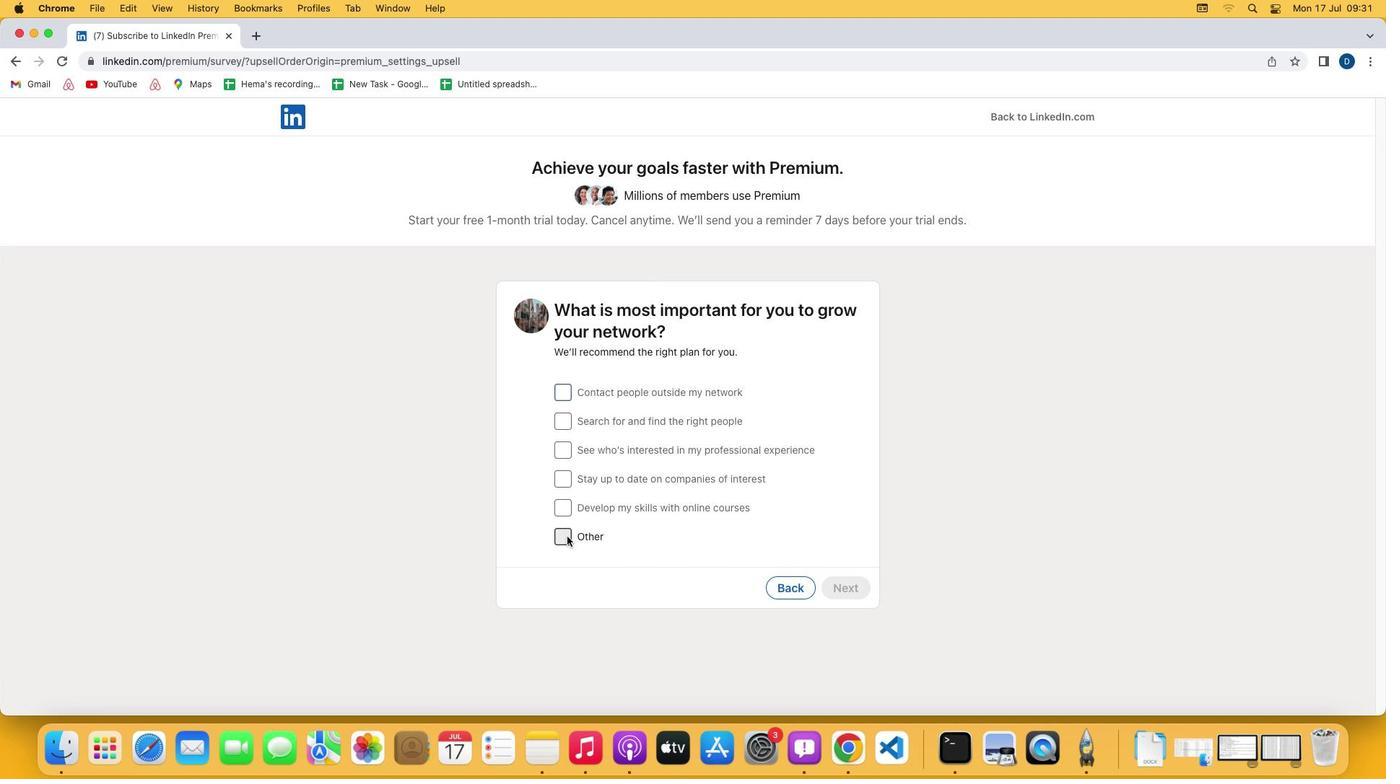 
Action: Mouse moved to (839, 588)
Screenshot: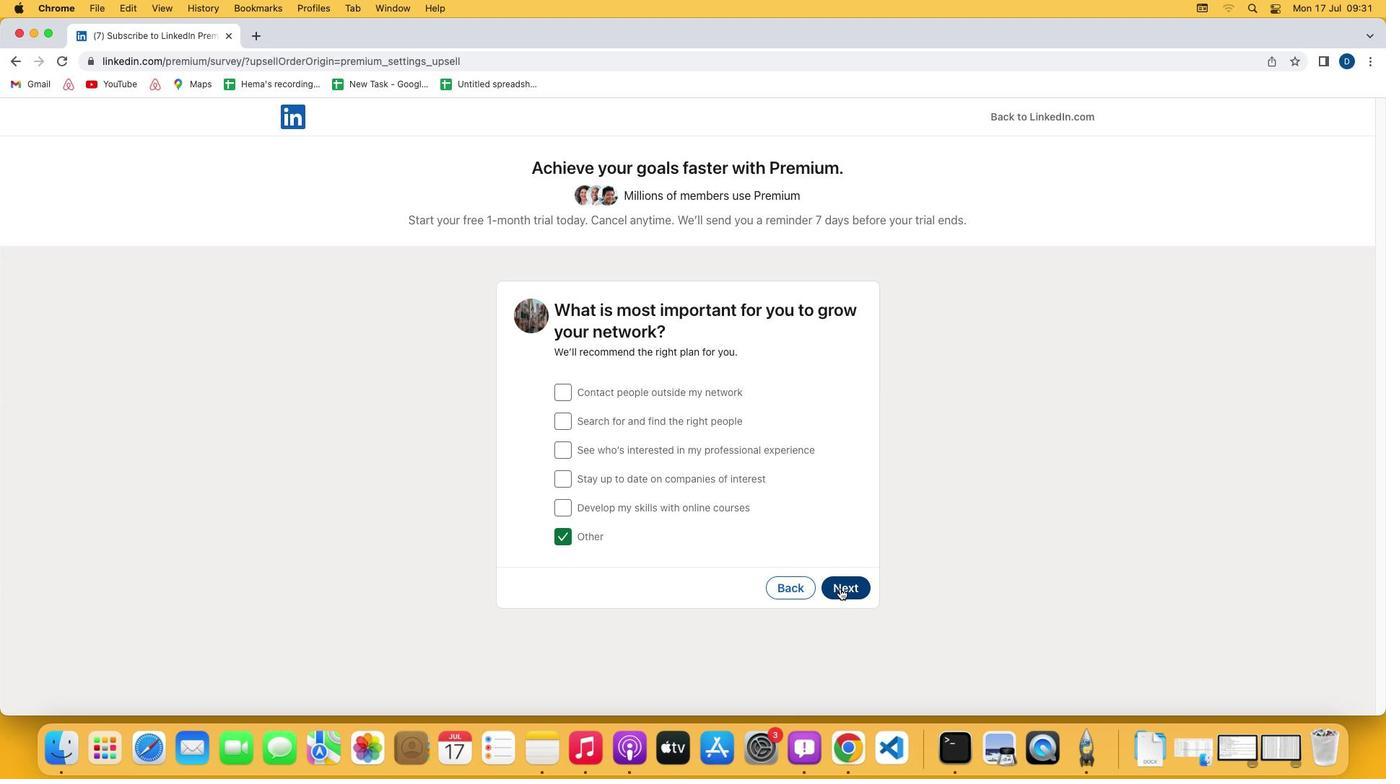 
Action: Mouse pressed left at (839, 588)
Screenshot: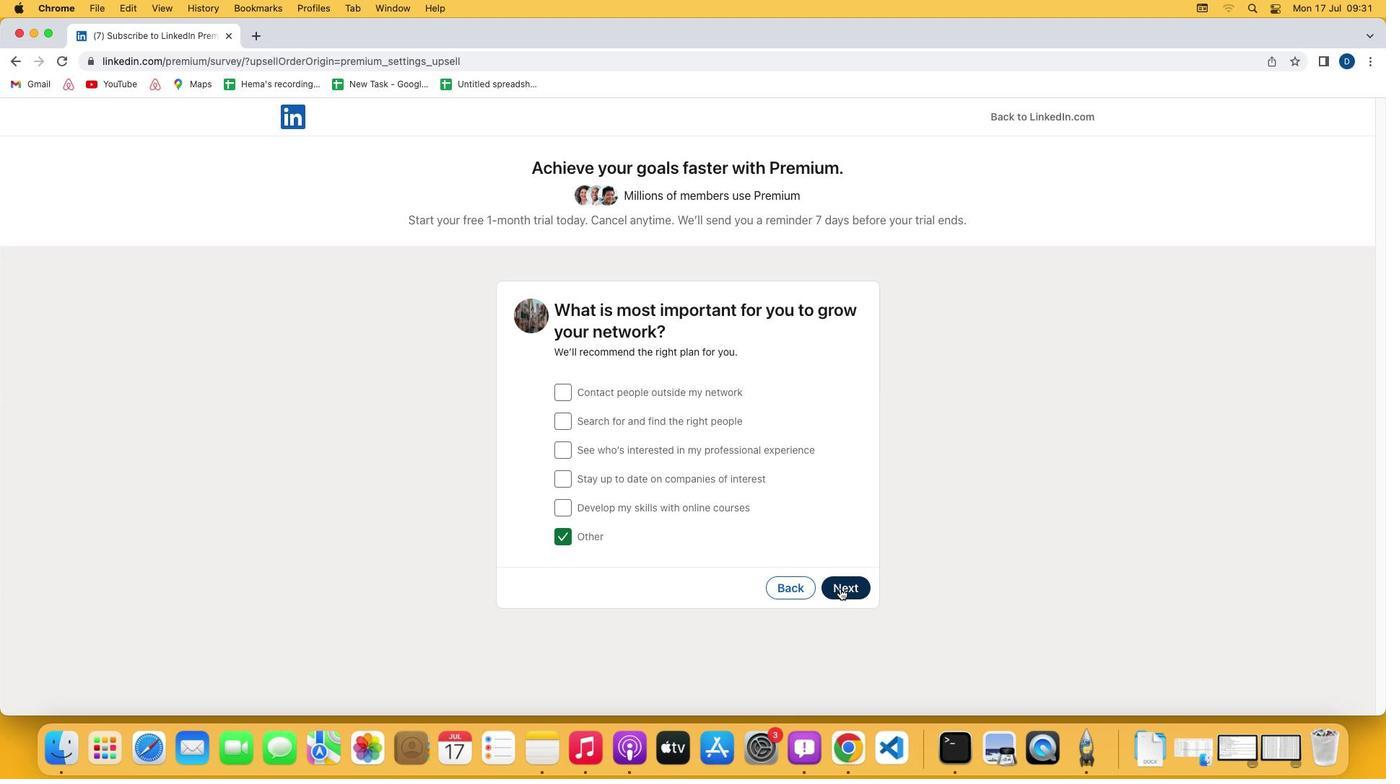 
Action: Mouse moved to (599, 592)
Screenshot: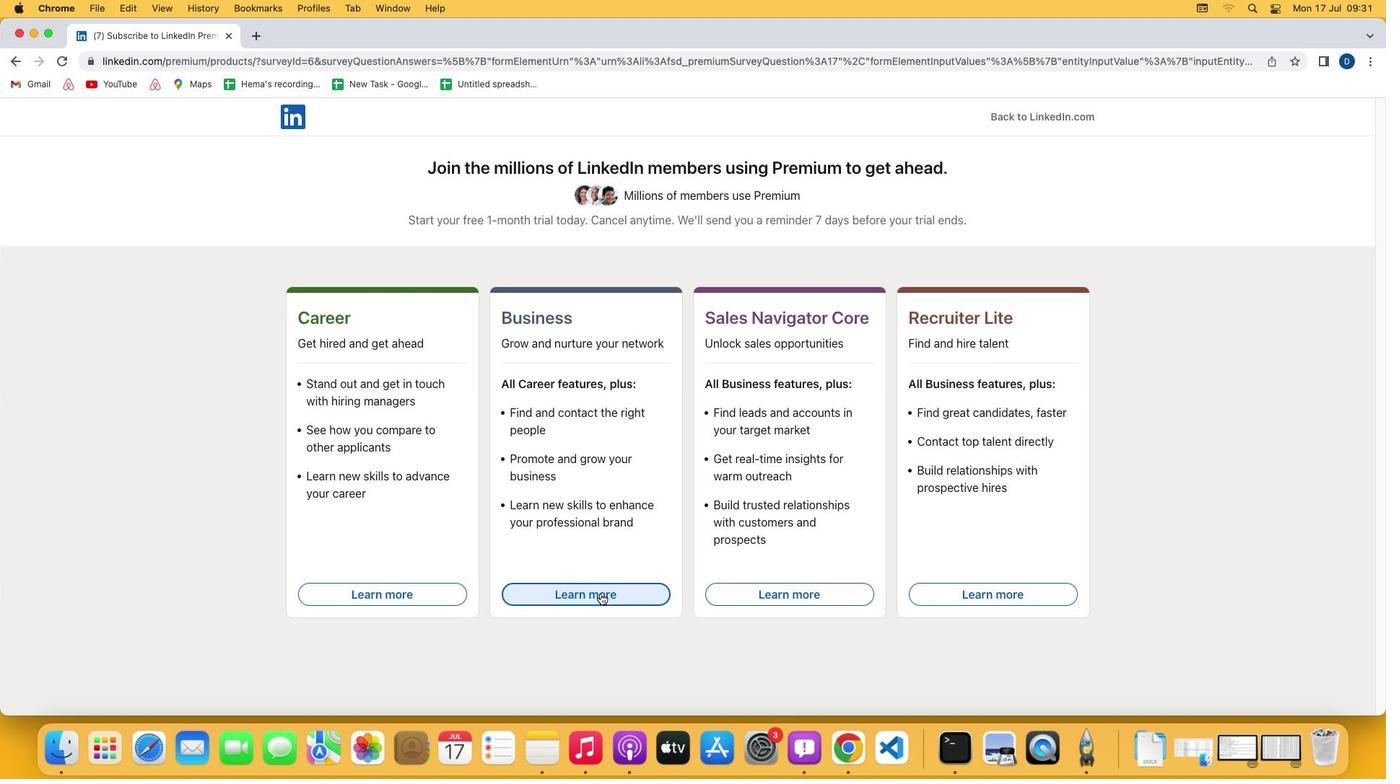 
Action: Mouse pressed left at (599, 592)
Screenshot: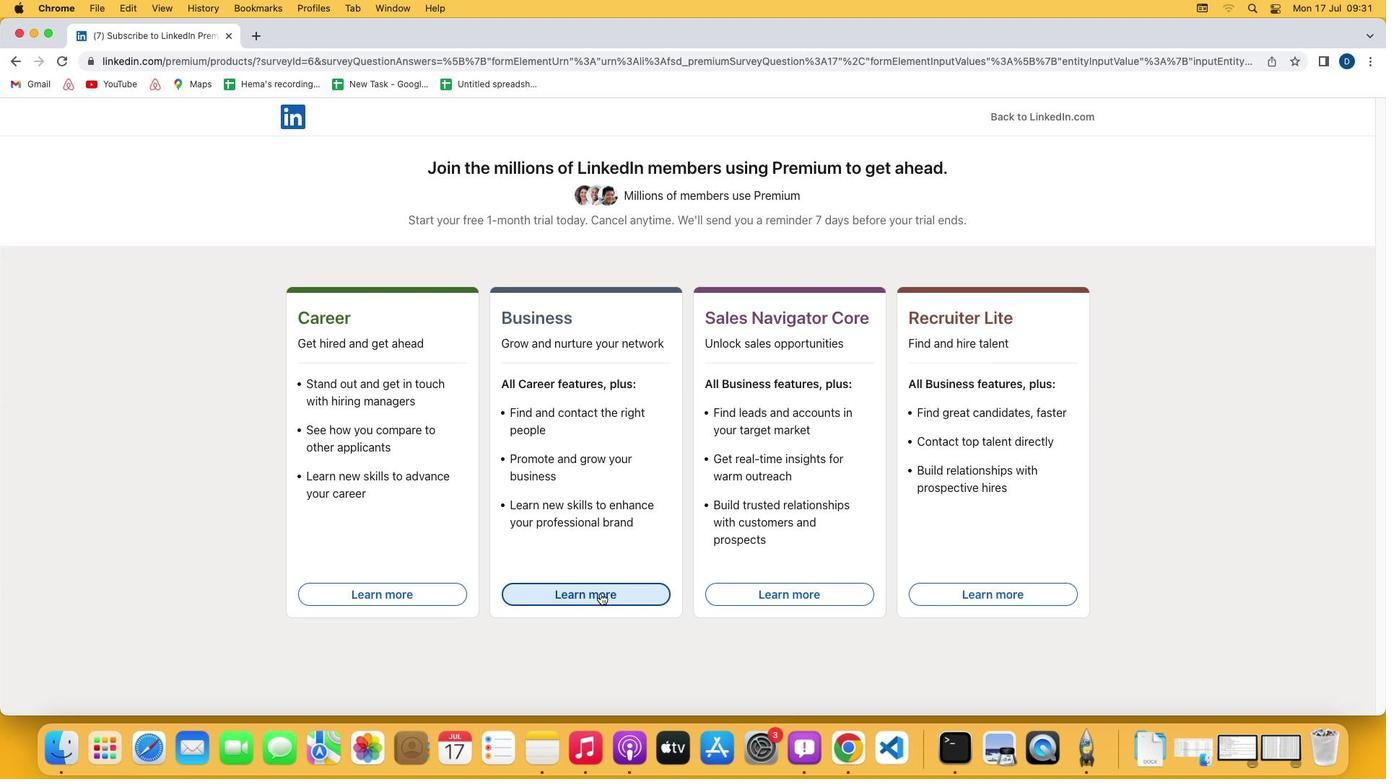 
Action: Mouse moved to (599, 592)
Screenshot: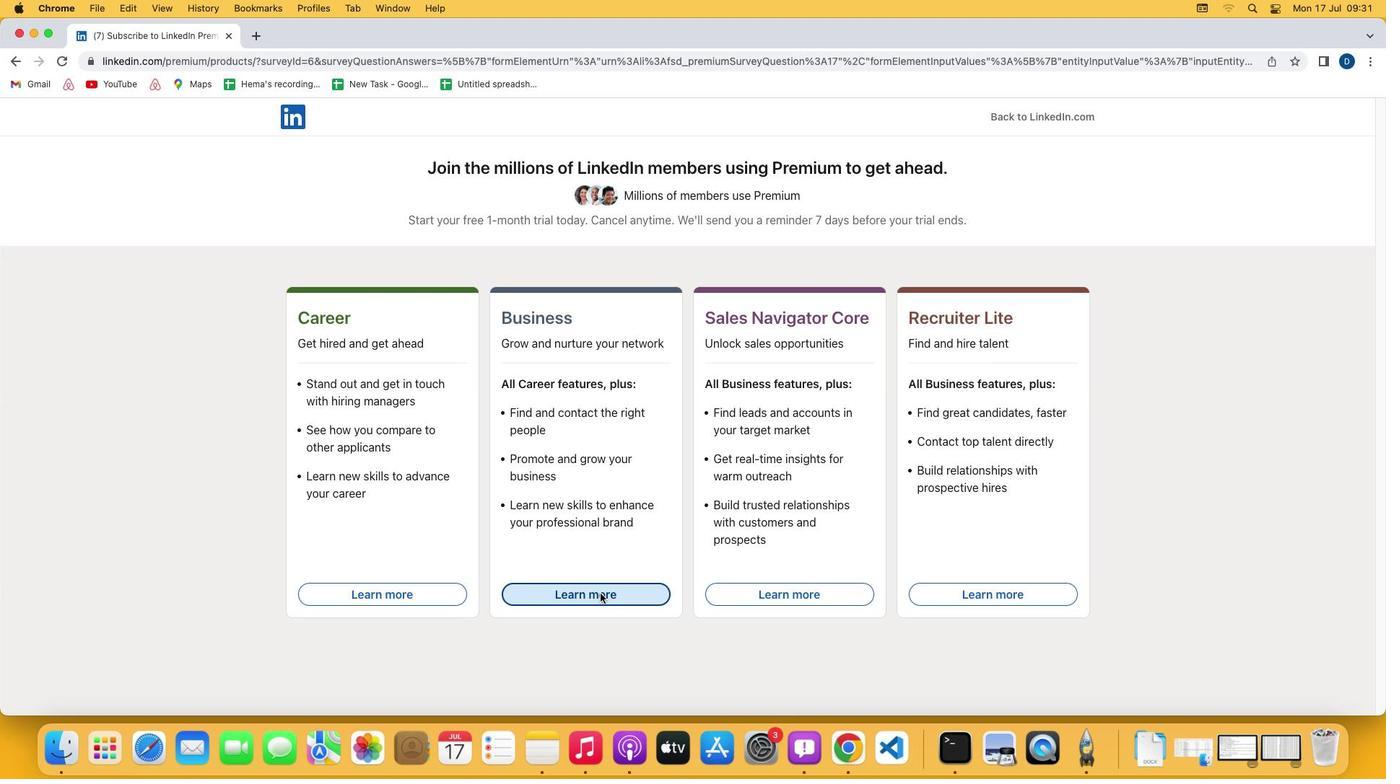 
